 Task: Create new customer invoice with Date Opened: 10-May-23, Select Customer: Target, Terms: Net 7. Make invoice entry for item-1 with Date: 10-May-23, Description: Chioma Her Wellness Detox Kit: with Program & Guide
, Income Account: Income:Sales, Quantity: 4, Unit Price: 10.99, Sales Tax: Y, Sales Tax Included: Y, Tax Table: Sales Tax. Make entry for item-2 with Date: 10-May-23, Description: Kiss Salon Dip Professional Dipping System
, Income Account: Income:Sales, Quantity: 1, Unit Price: 8.49, Sales Tax: Y, Sales Tax Included: Y, Tax Table: Sales Tax. Post Invoice with Post Date: 10-May-23, Post to Accounts: Assets:Accounts Receivable. Pay / Process Payment with Transaction Date: 16-May-23, Amount: 52.45, Transfer Account: Checking Account. Go to 'Print Invoice'. Save a pdf copy of the invoice.
Action: Mouse moved to (139, 19)
Screenshot: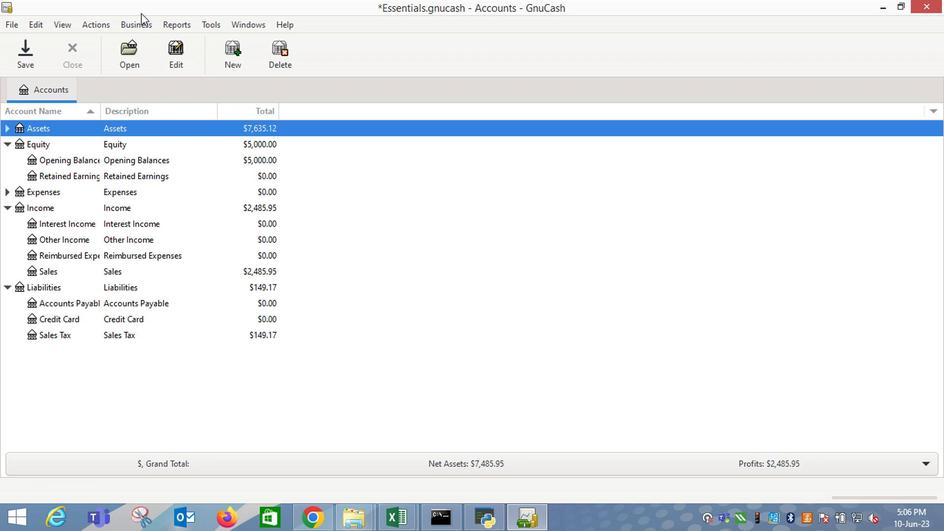 
Action: Mouse pressed left at (140, 19)
Screenshot: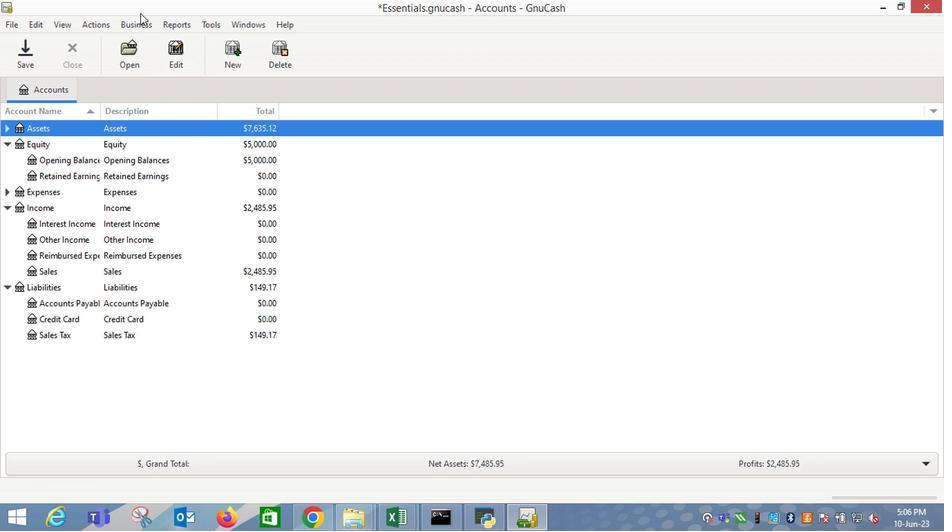 
Action: Mouse moved to (137, 30)
Screenshot: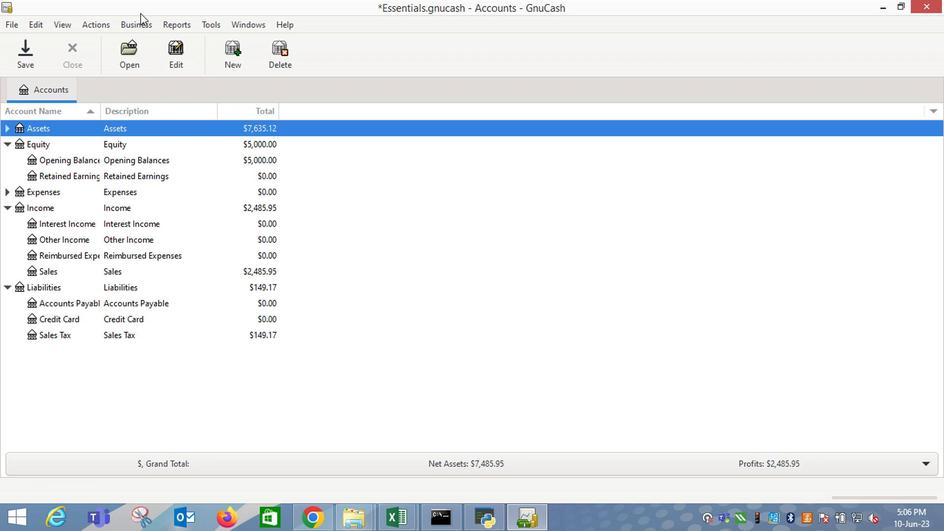 
Action: Mouse pressed left at (137, 30)
Screenshot: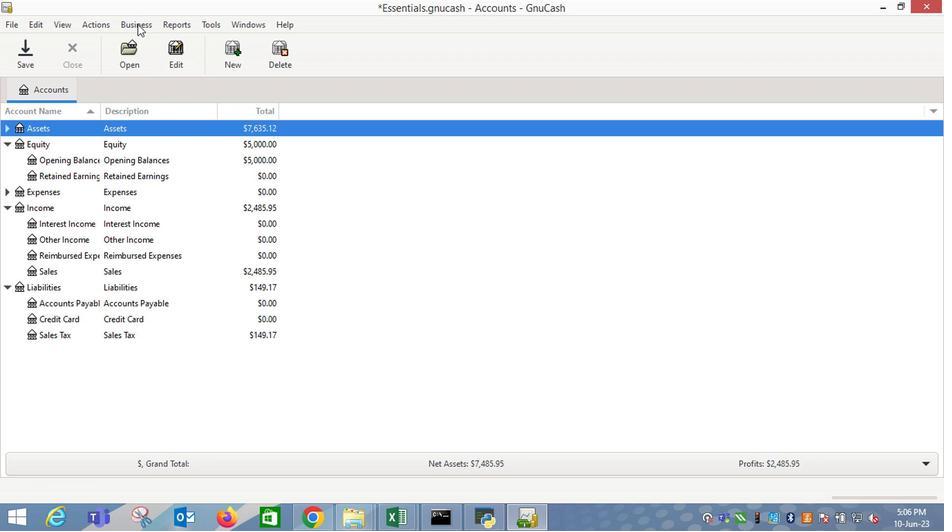 
Action: Mouse moved to (298, 100)
Screenshot: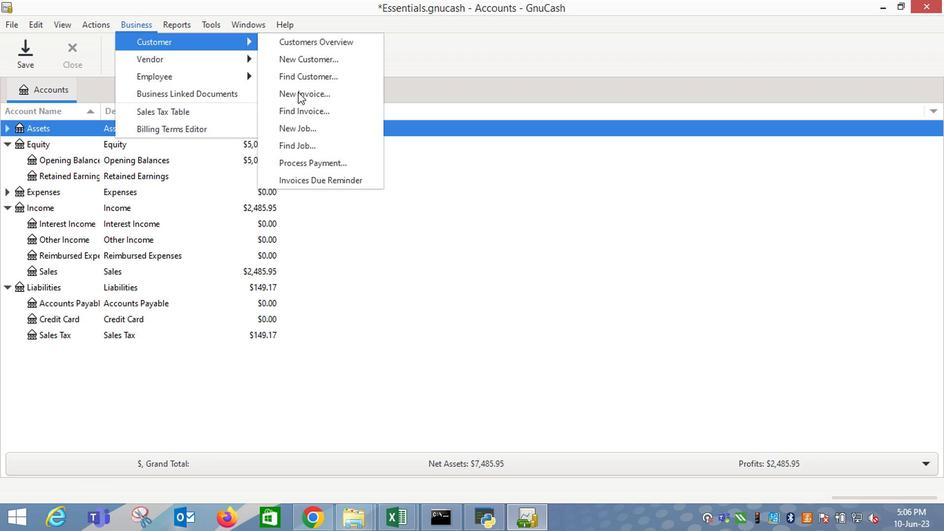 
Action: Mouse pressed left at (298, 100)
Screenshot: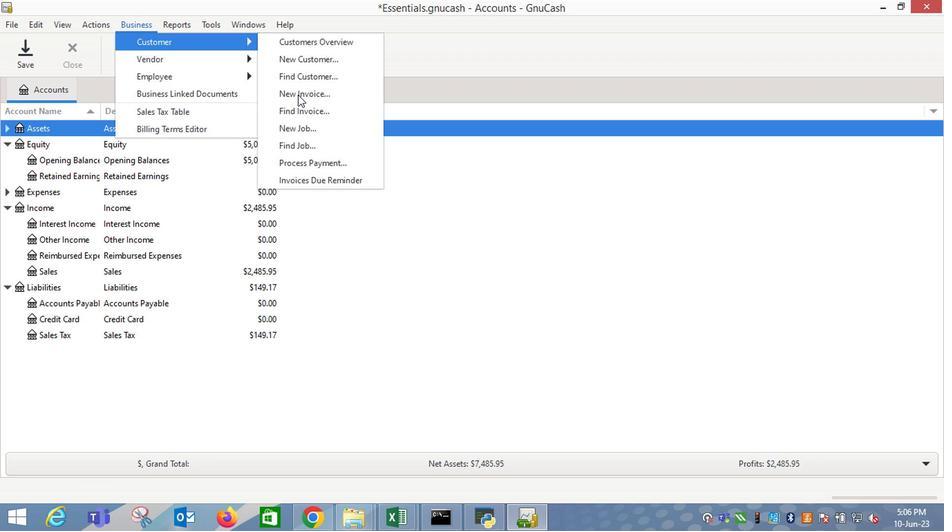 
Action: Mouse moved to (565, 219)
Screenshot: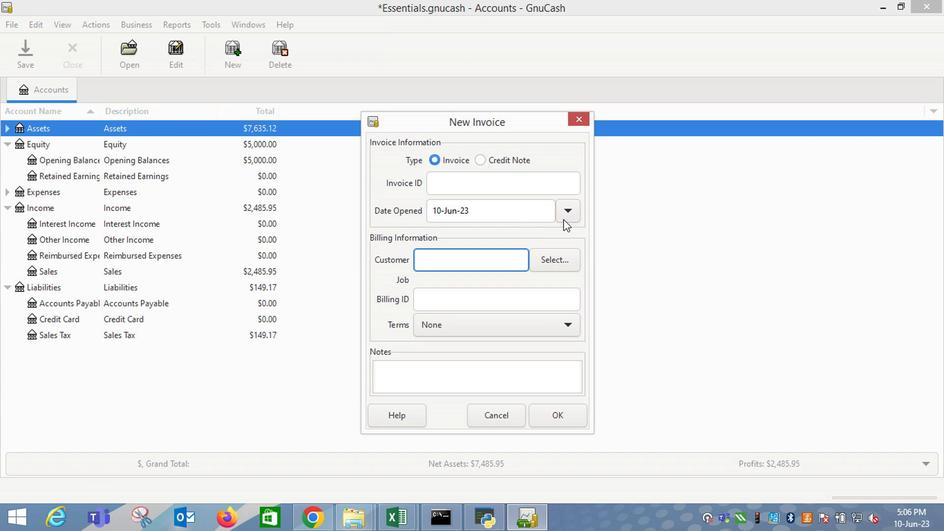 
Action: Mouse pressed left at (565, 219)
Screenshot: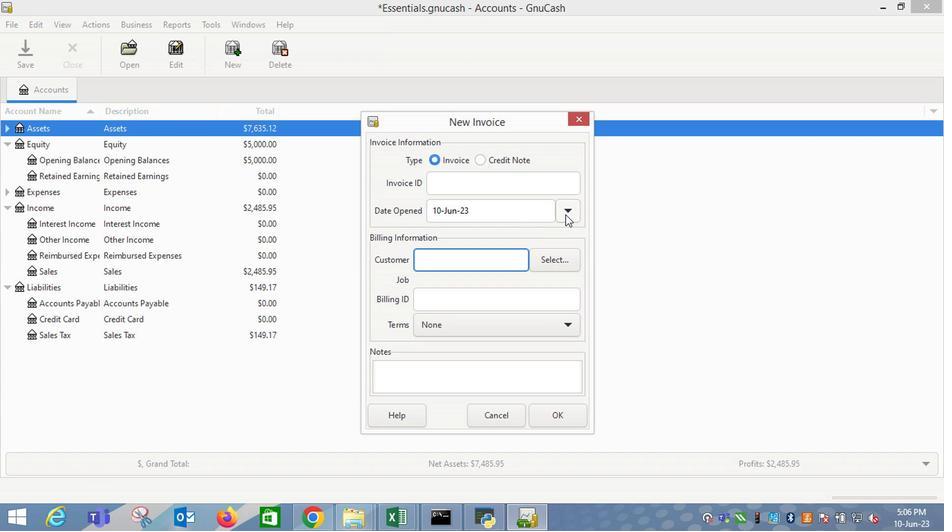 
Action: Mouse moved to (461, 236)
Screenshot: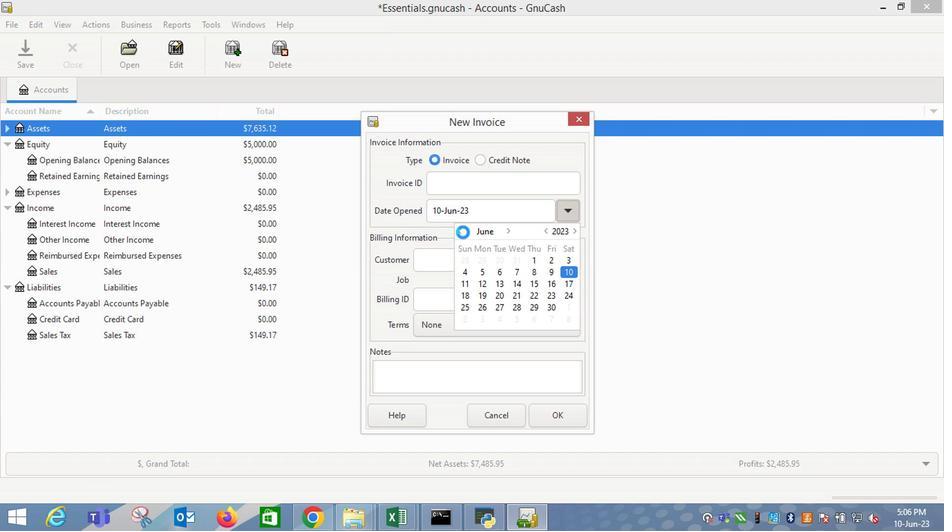 
Action: Mouse pressed left at (461, 236)
Screenshot: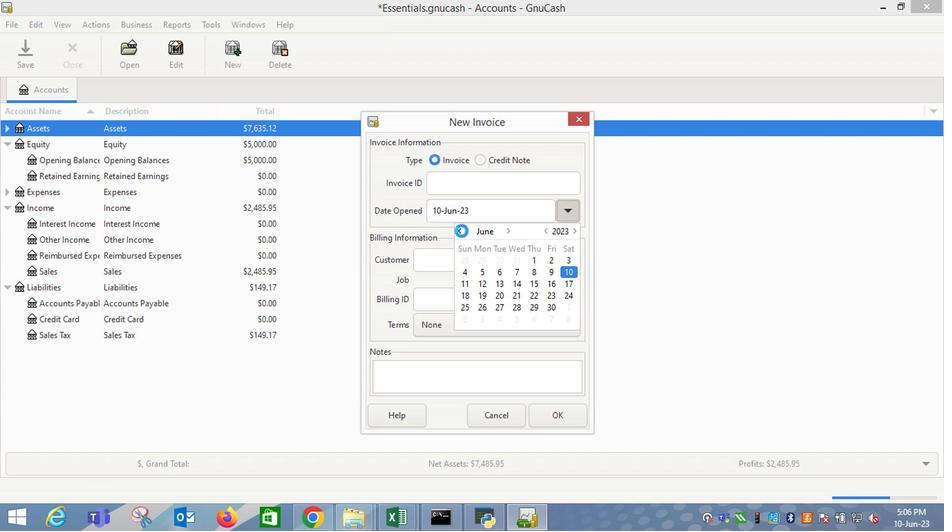 
Action: Mouse moved to (512, 273)
Screenshot: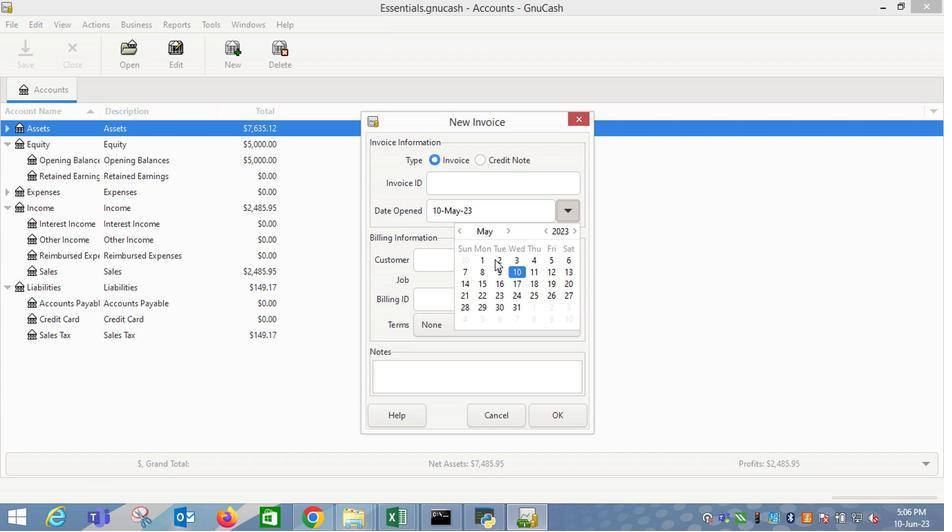 
Action: Mouse pressed left at (512, 273)
Screenshot: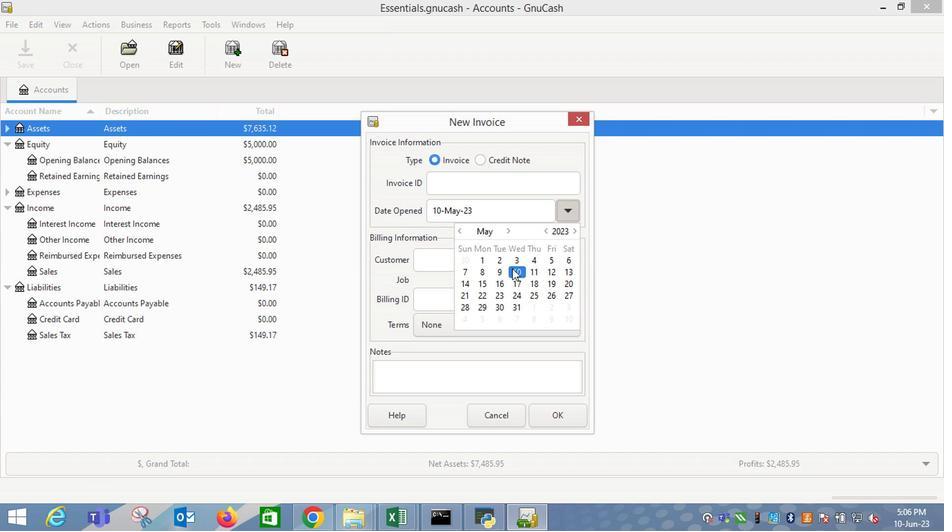 
Action: Mouse moved to (438, 261)
Screenshot: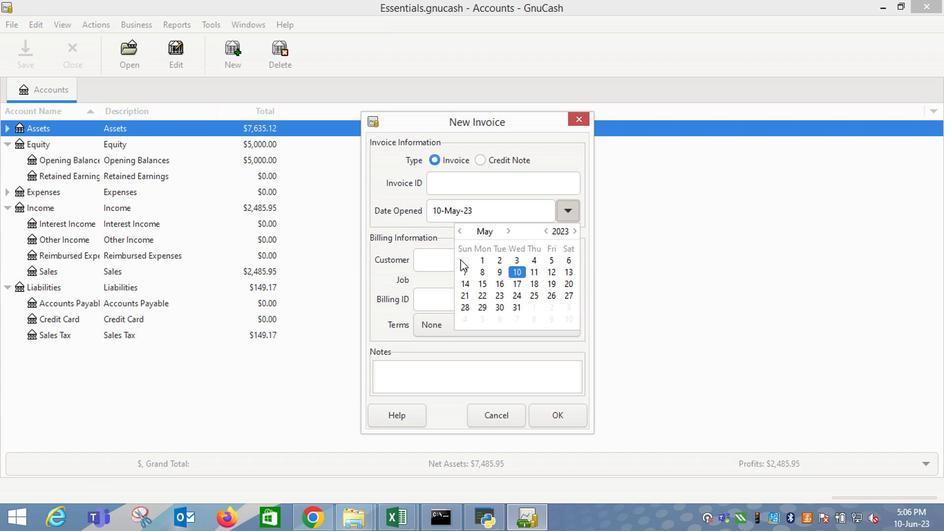 
Action: Mouse pressed left at (438, 261)
Screenshot: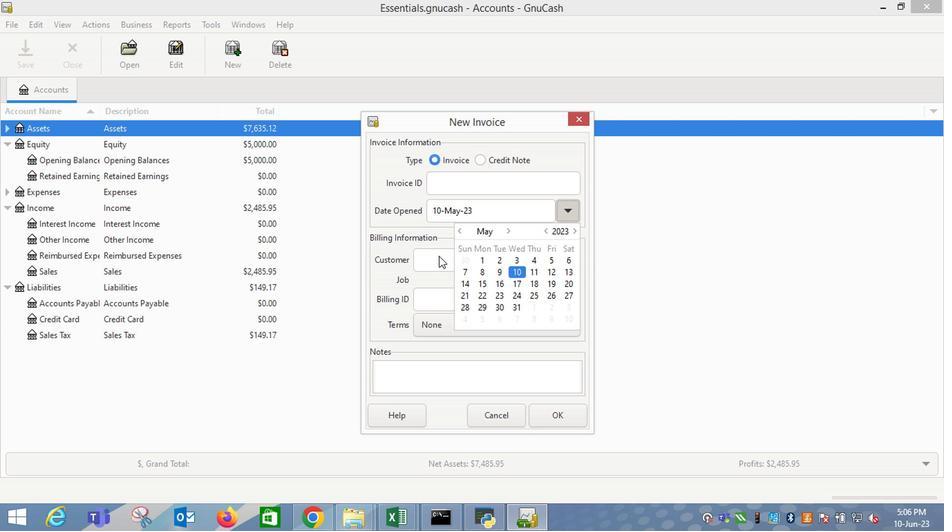 
Action: Mouse moved to (445, 266)
Screenshot: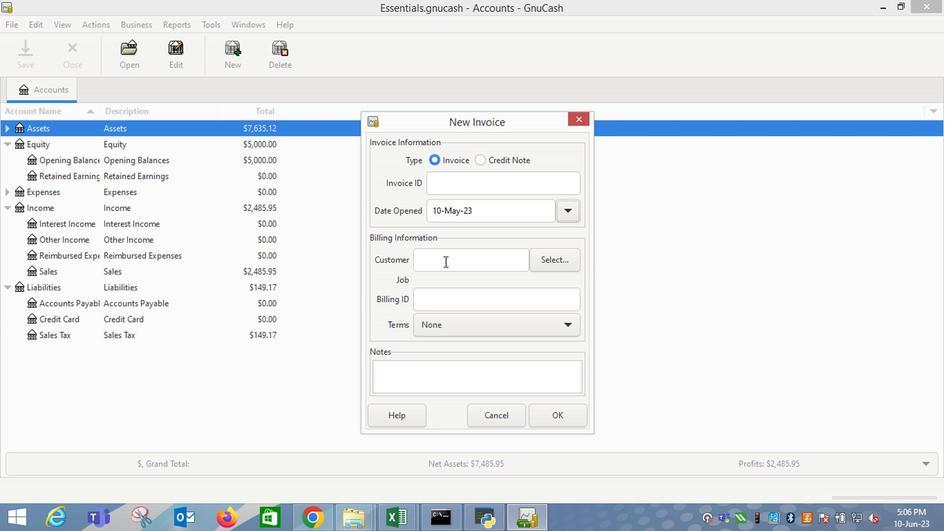 
Action: Mouse pressed left at (445, 266)
Screenshot: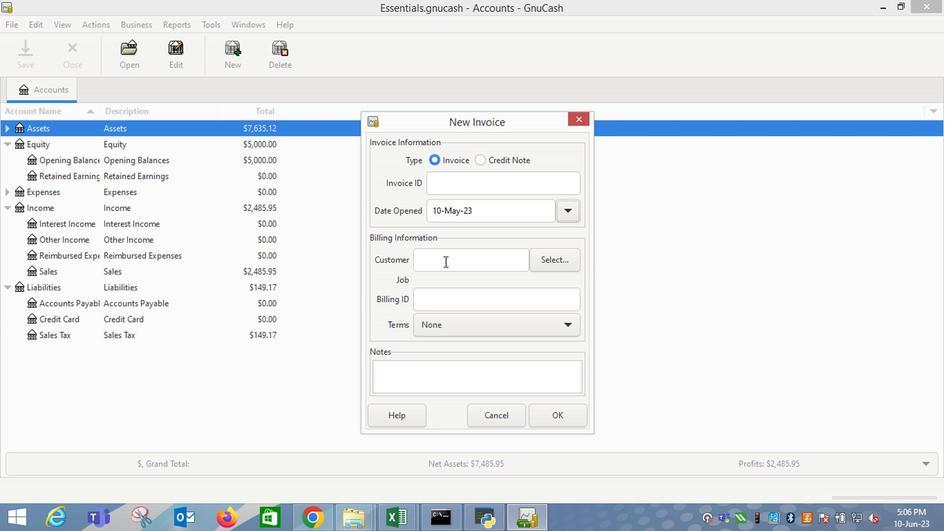 
Action: Key pressed <Key.shift_r>Targ
Screenshot: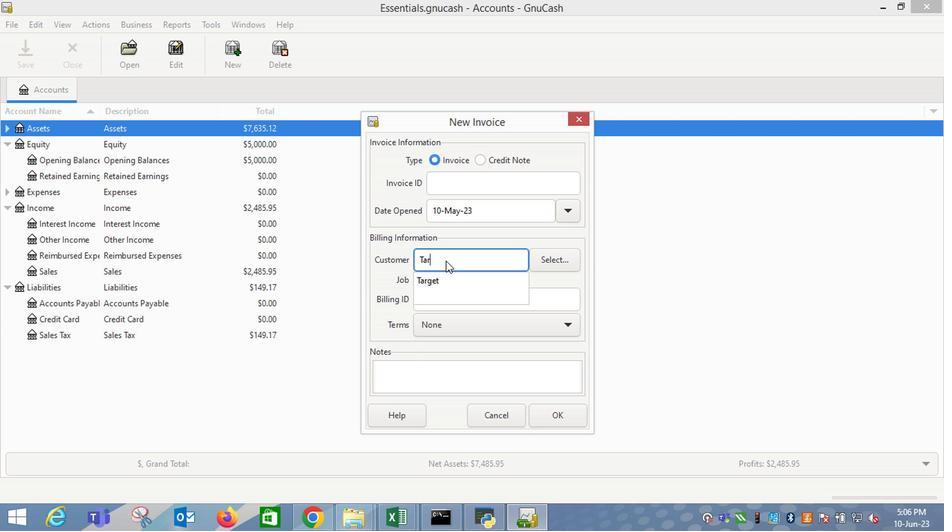 
Action: Mouse moved to (440, 283)
Screenshot: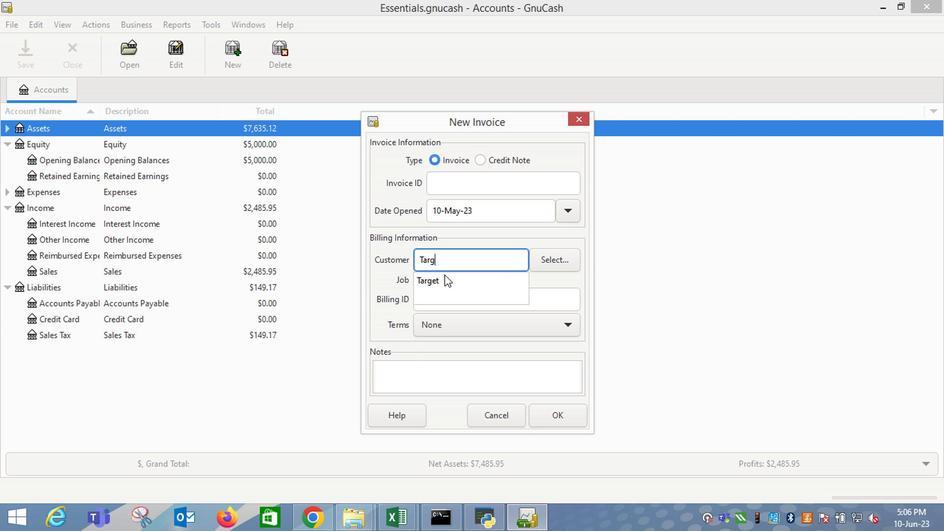 
Action: Mouse pressed left at (440, 283)
Screenshot: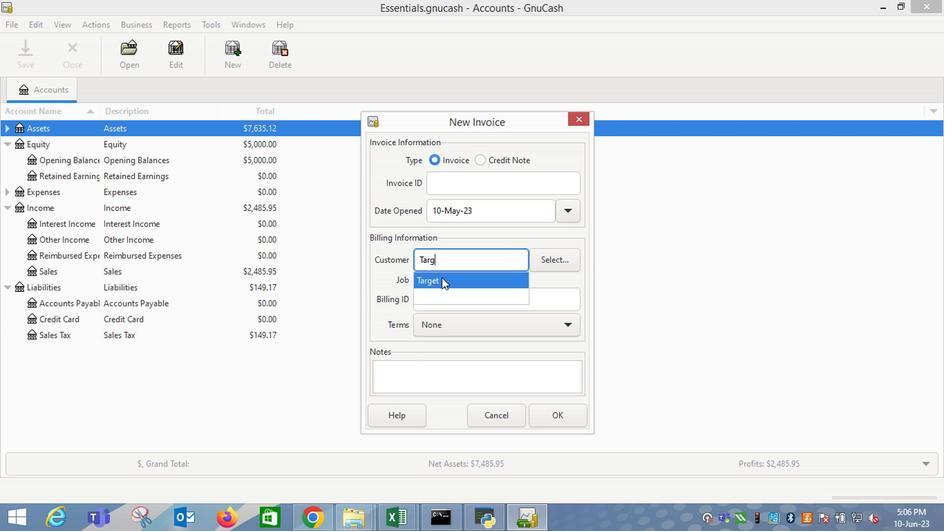 
Action: Mouse moved to (438, 339)
Screenshot: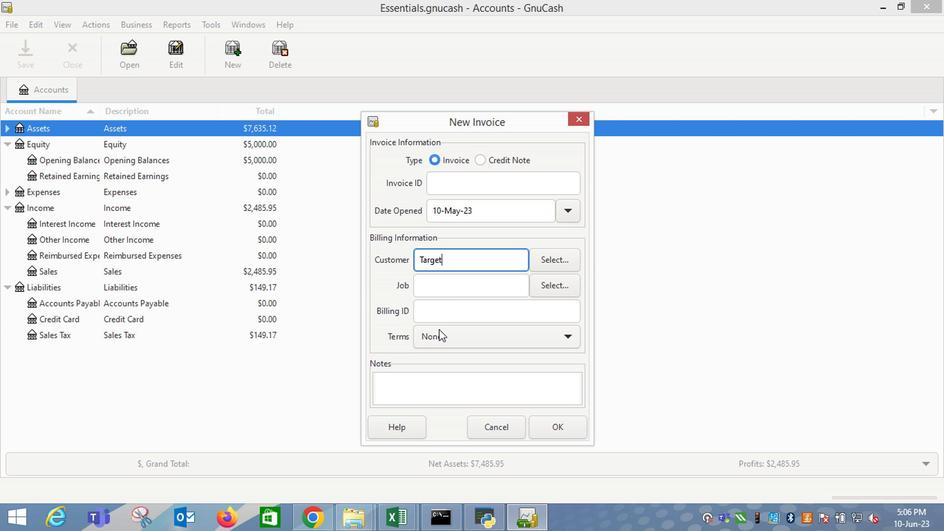 
Action: Mouse pressed left at (438, 339)
Screenshot: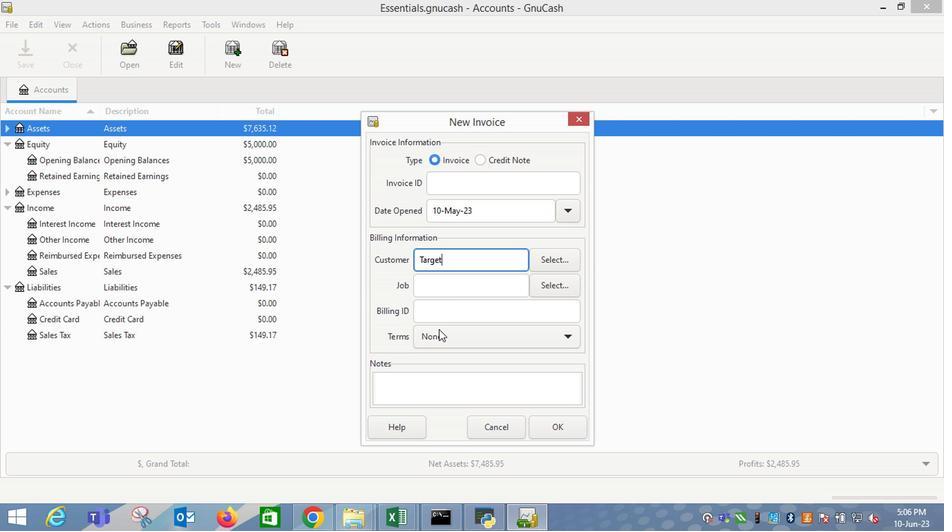 
Action: Mouse moved to (437, 401)
Screenshot: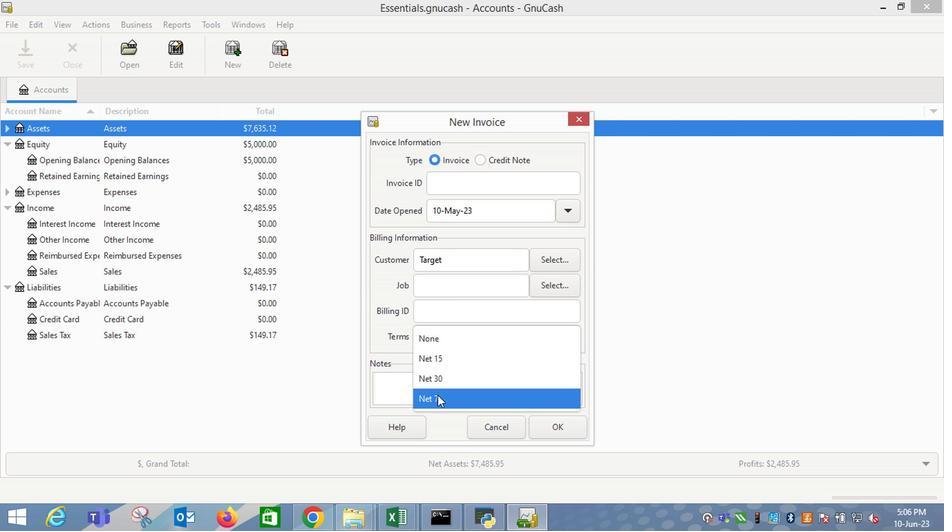 
Action: Mouse pressed left at (437, 401)
Screenshot: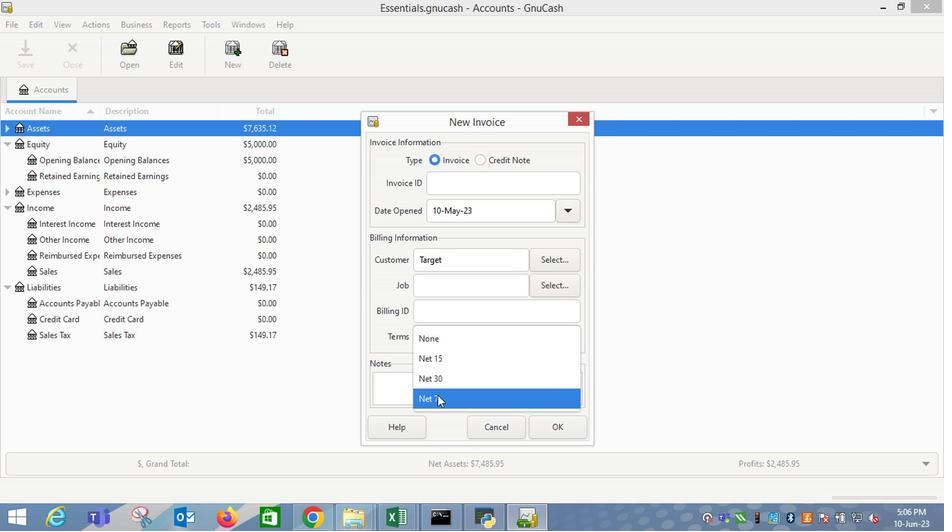 
Action: Mouse moved to (569, 436)
Screenshot: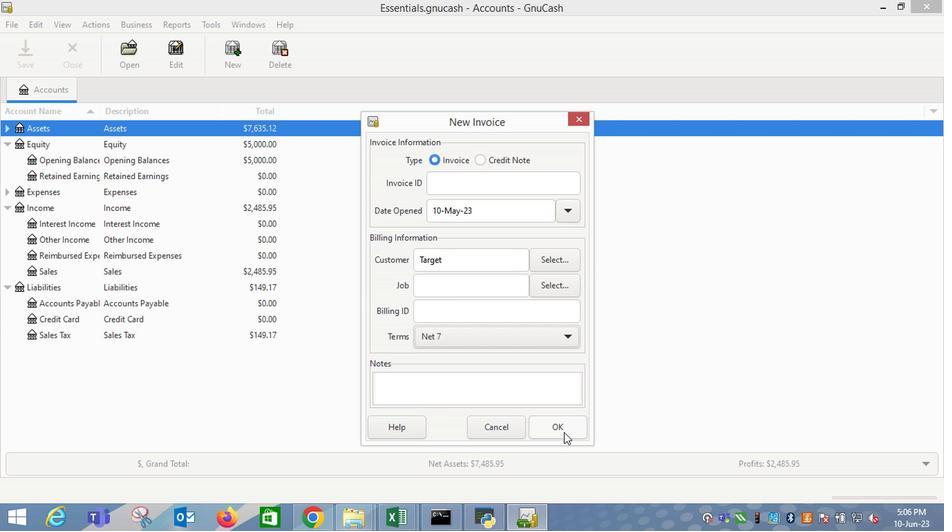 
Action: Mouse pressed left at (569, 436)
Screenshot: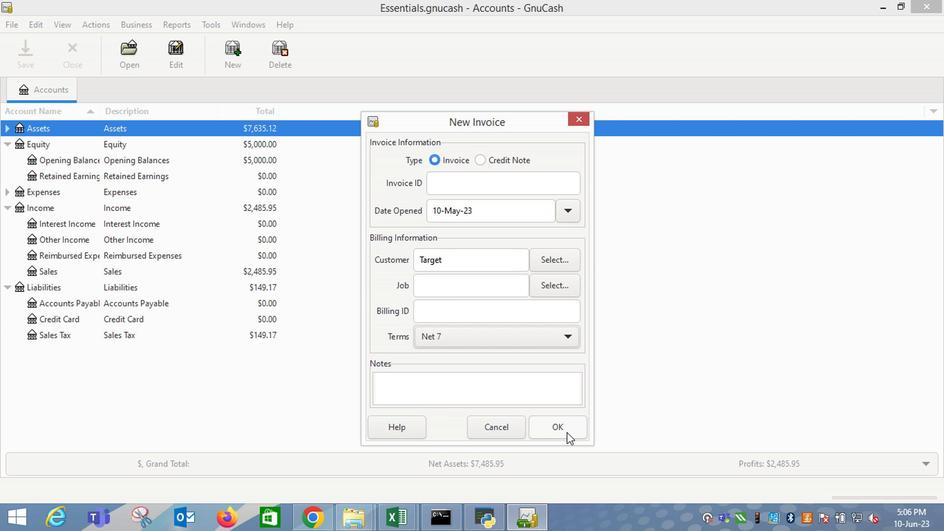 
Action: Mouse moved to (60, 272)
Screenshot: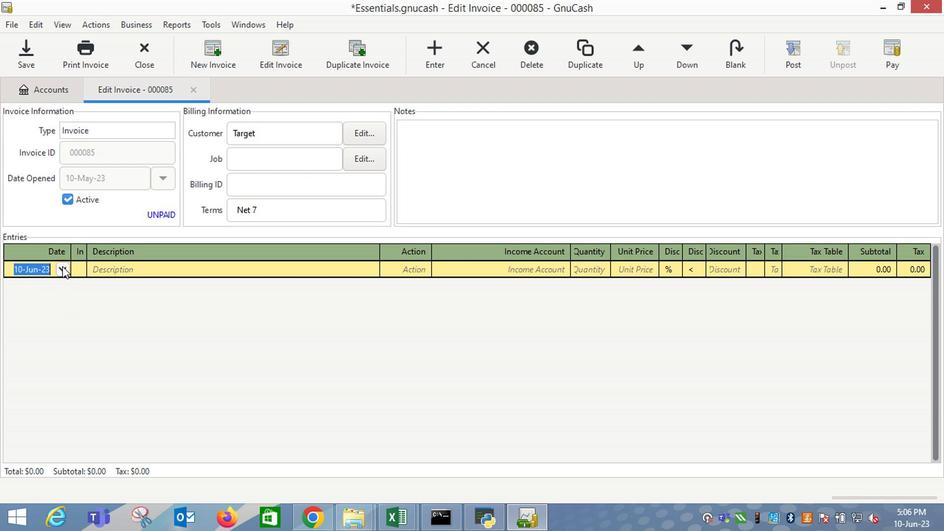 
Action: Mouse pressed left at (60, 272)
Screenshot: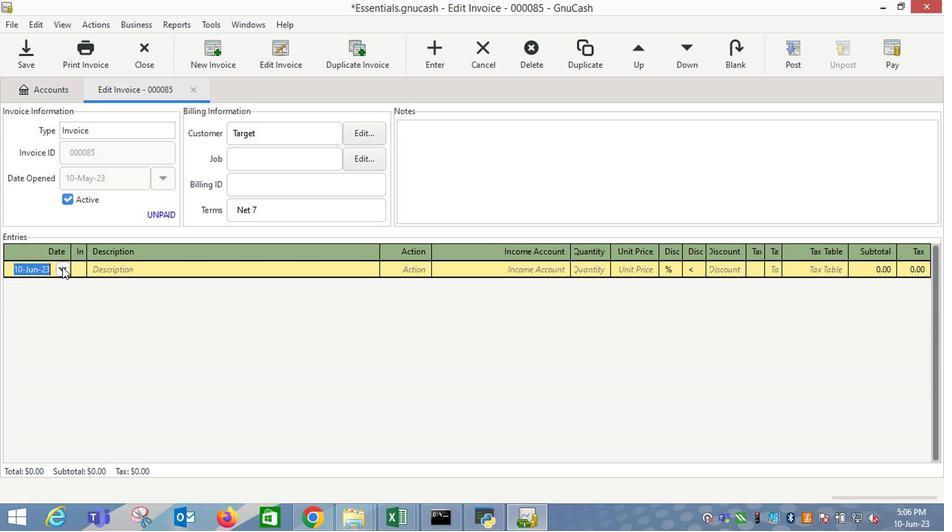 
Action: Mouse moved to (7, 291)
Screenshot: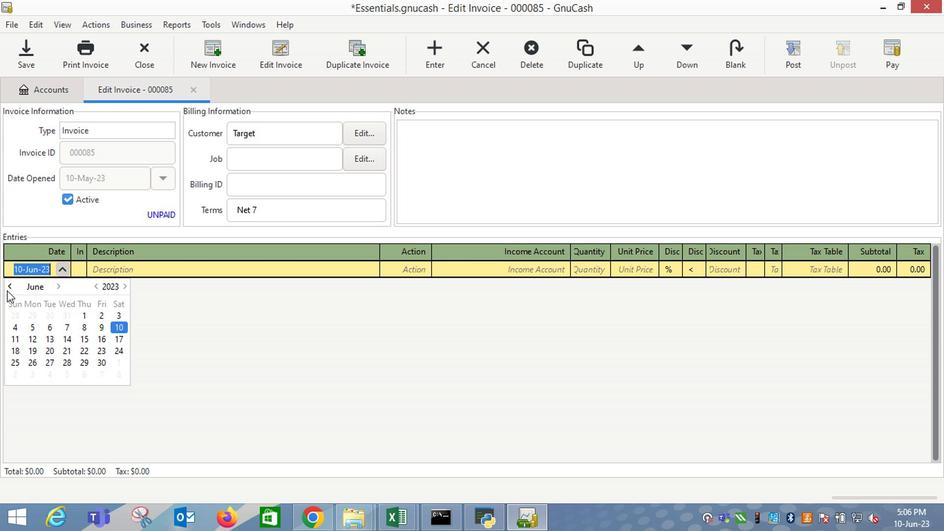 
Action: Mouse pressed left at (7, 291)
Screenshot: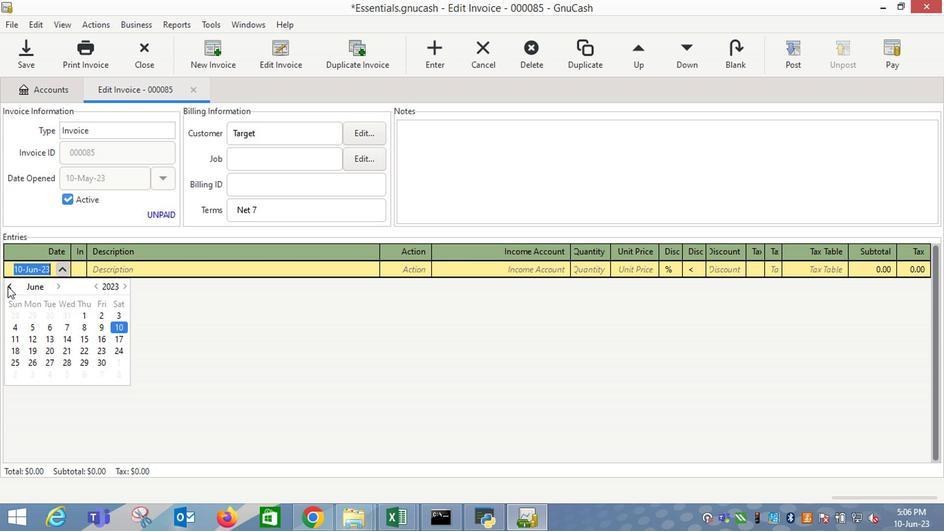 
Action: Mouse moved to (66, 326)
Screenshot: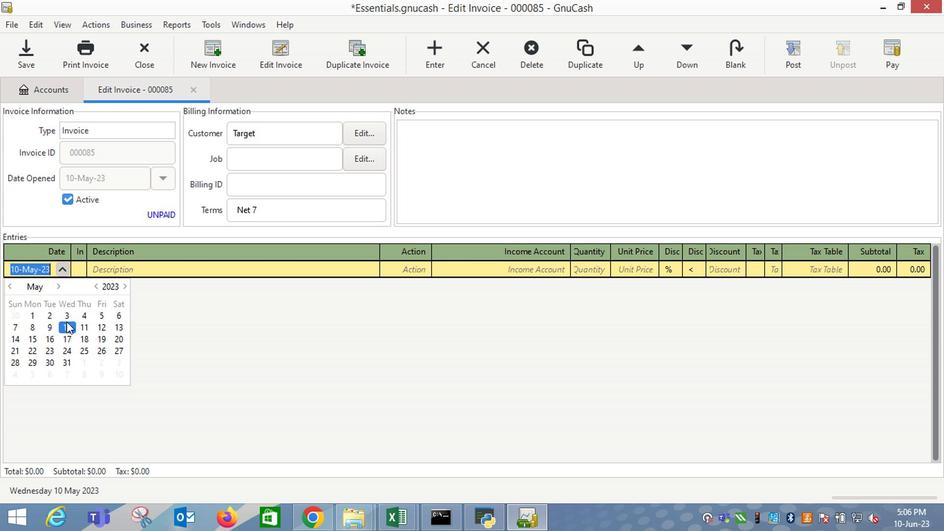
Action: Mouse pressed left at (66, 326)
Screenshot: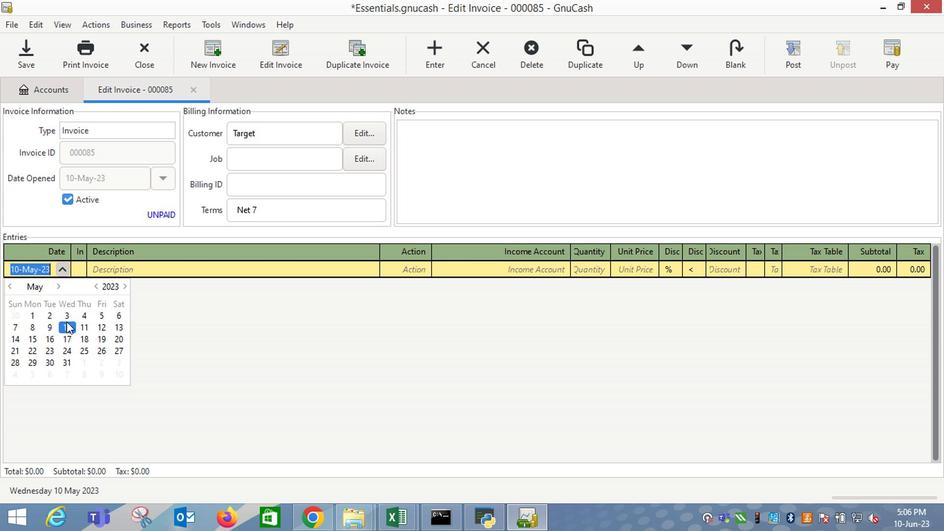 
Action: Key pressed <Key.tab><Key.shift_r>Chioma<Key.space><Key.shift_r>H<Key.tab>4<Key.tab>10.99<Key.tab>
Screenshot: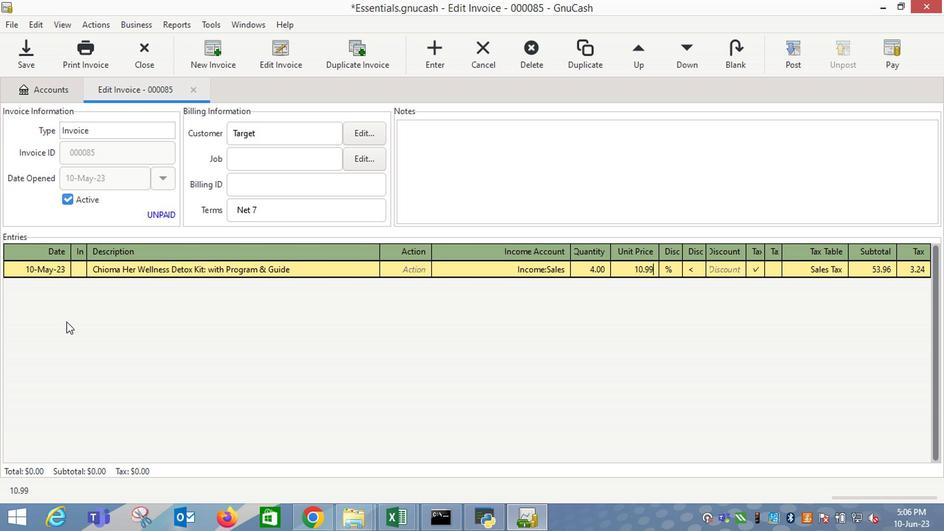 
Action: Mouse moved to (772, 275)
Screenshot: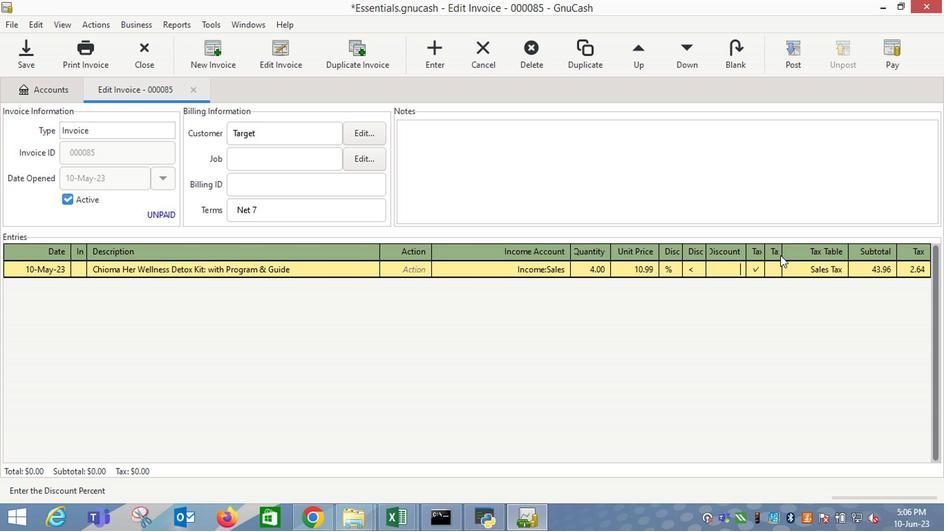 
Action: Mouse pressed left at (772, 275)
Screenshot: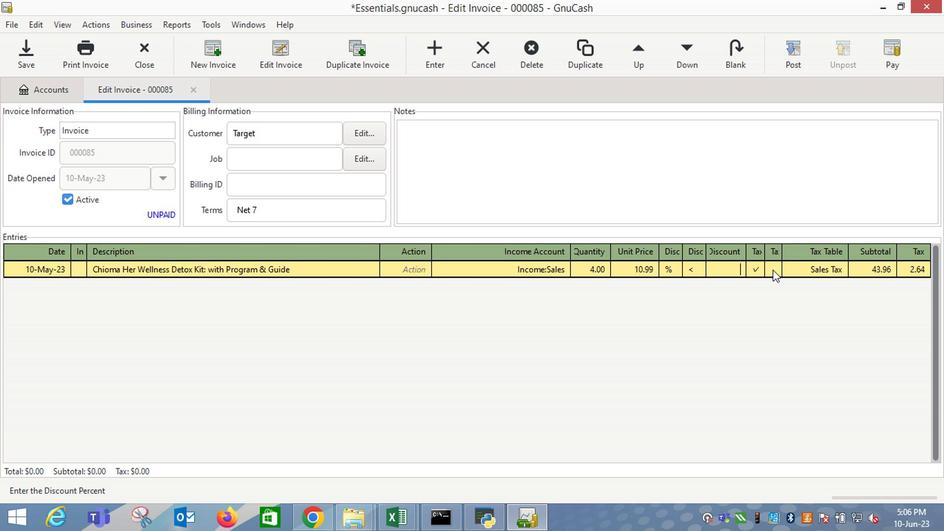 
Action: Mouse moved to (814, 273)
Screenshot: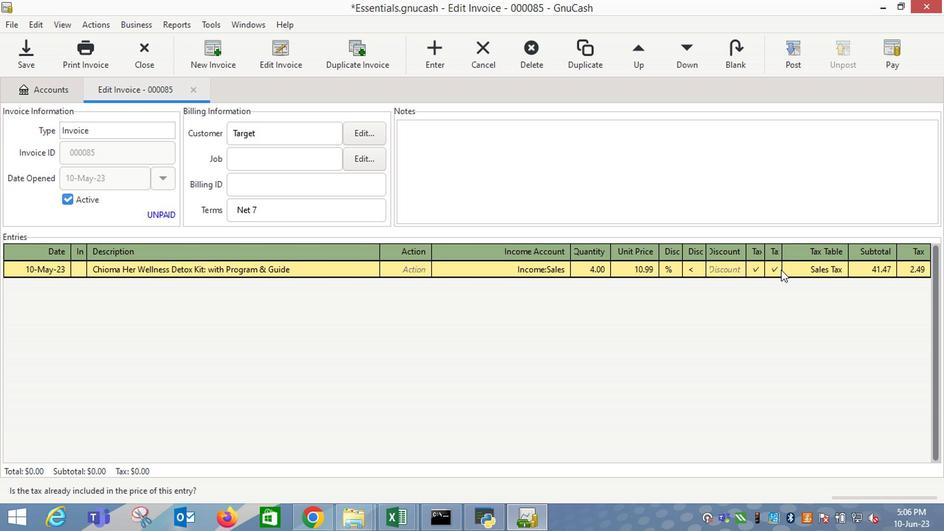 
Action: Mouse pressed left at (814, 273)
Screenshot: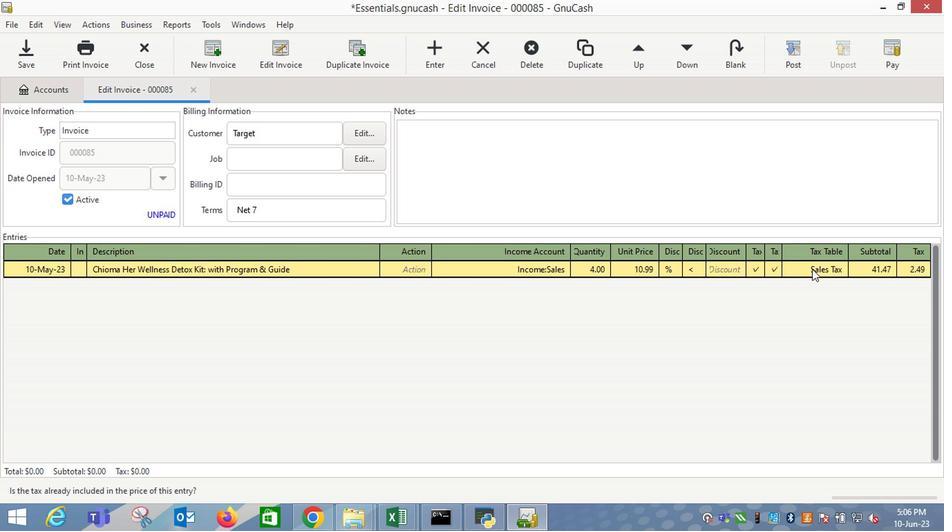 
Action: Key pressed <Key.enter><Key.tab><Key.shift_r>Kiss<Key.space><Key.shift_r>Sa<Key.tab><Key.tab>8.49<Key.tab>
Screenshot: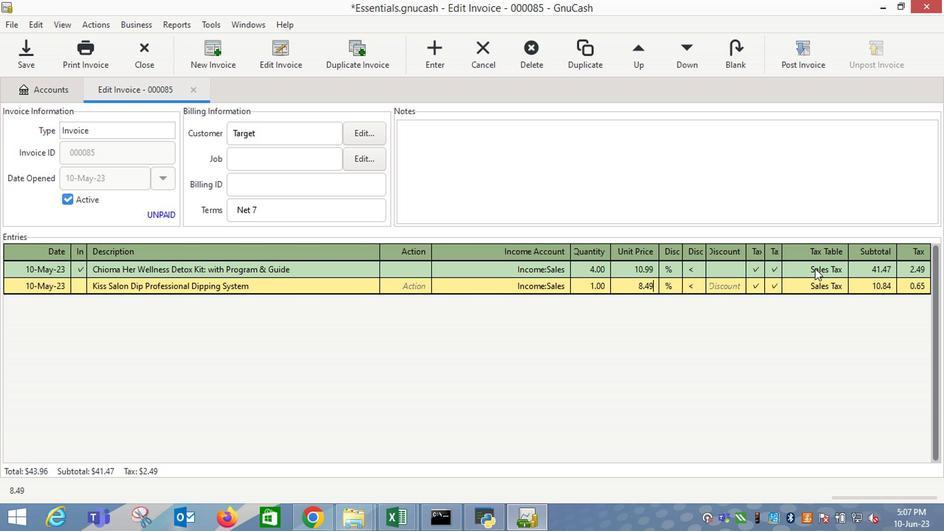 
Action: Mouse moved to (800, 291)
Screenshot: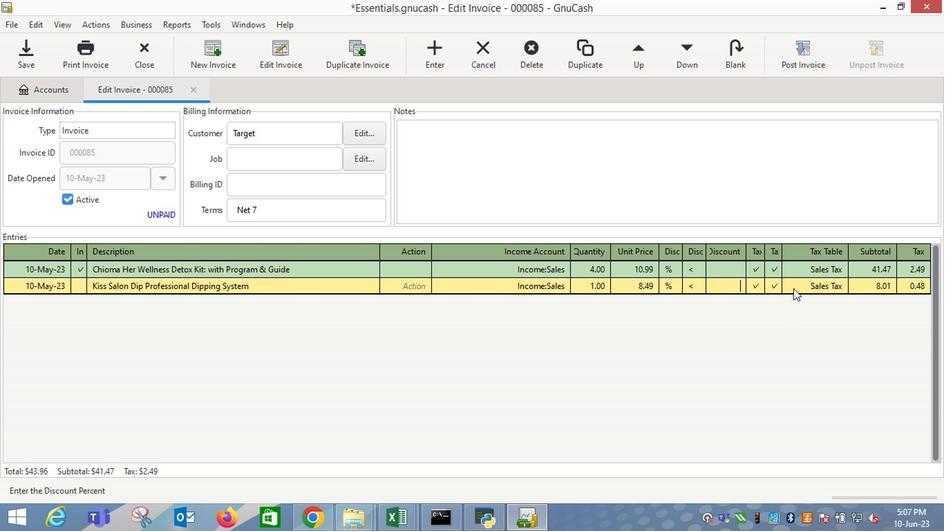 
Action: Mouse pressed left at (800, 291)
Screenshot: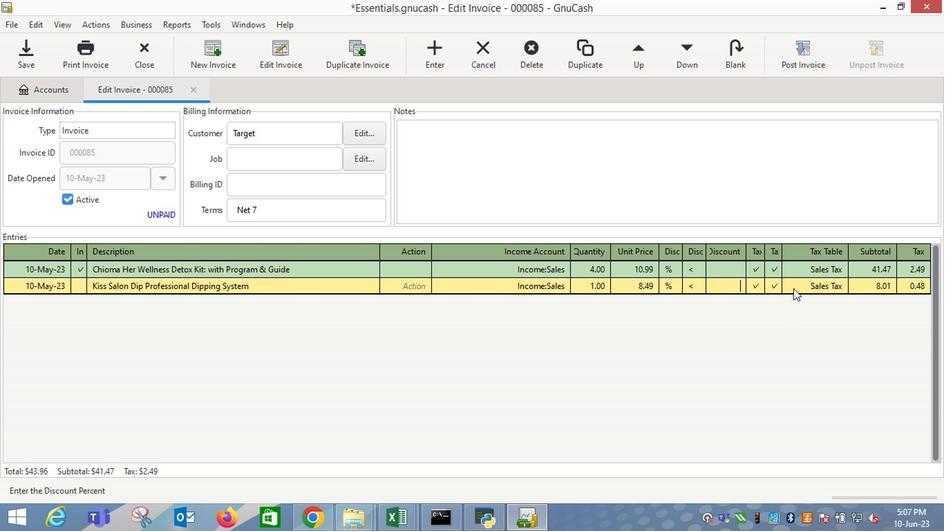 
Action: Mouse moved to (800, 292)
Screenshot: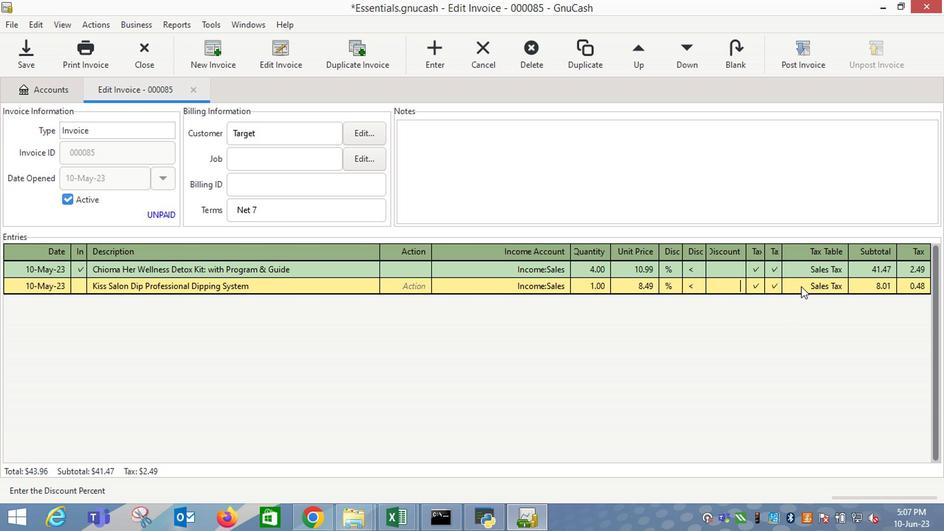 
Action: Key pressed <Key.enter>
Screenshot: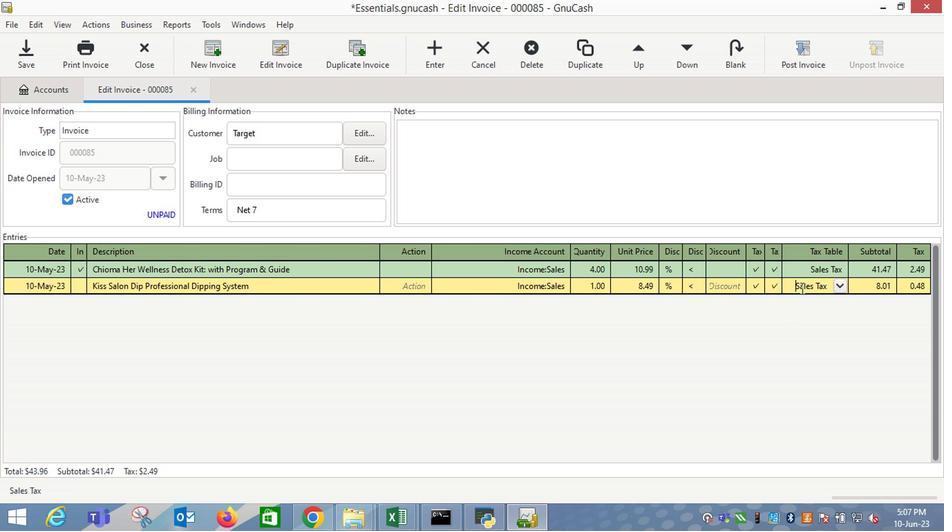
Action: Mouse moved to (793, 54)
Screenshot: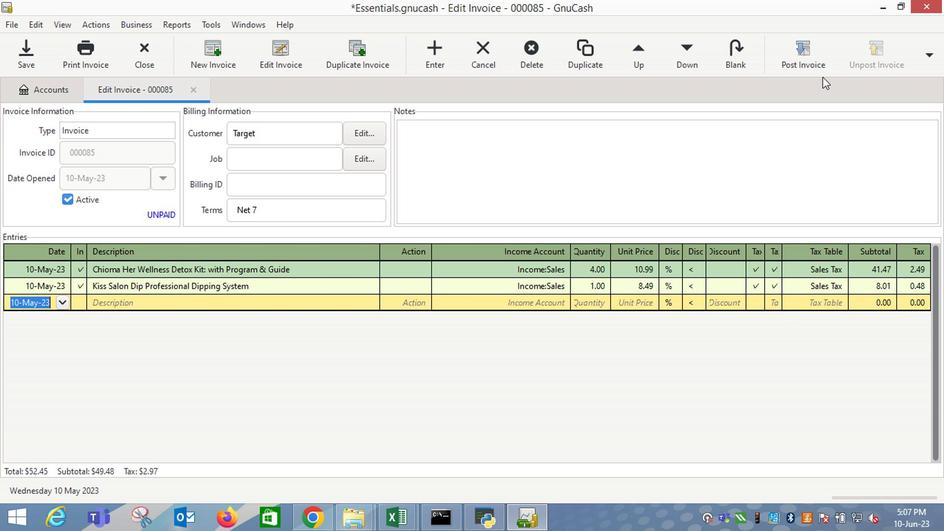 
Action: Mouse pressed left at (793, 54)
Screenshot: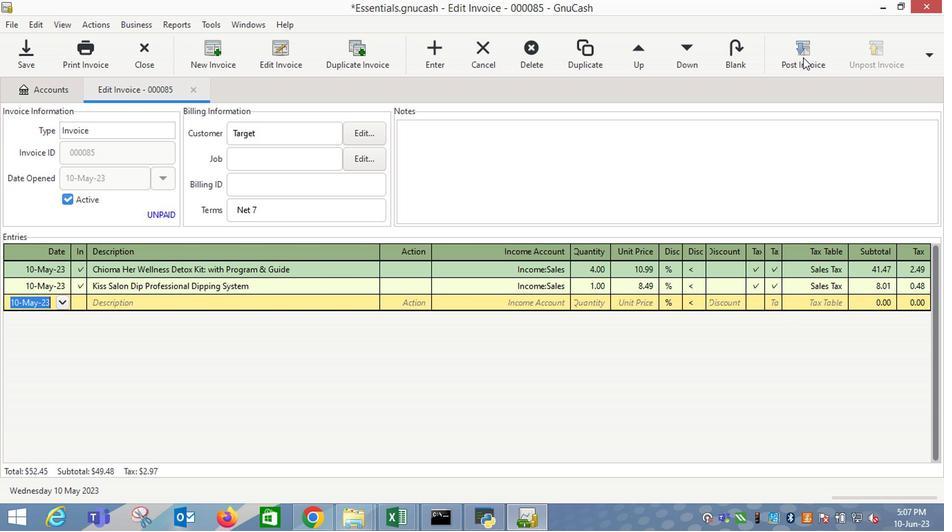 
Action: Mouse moved to (585, 235)
Screenshot: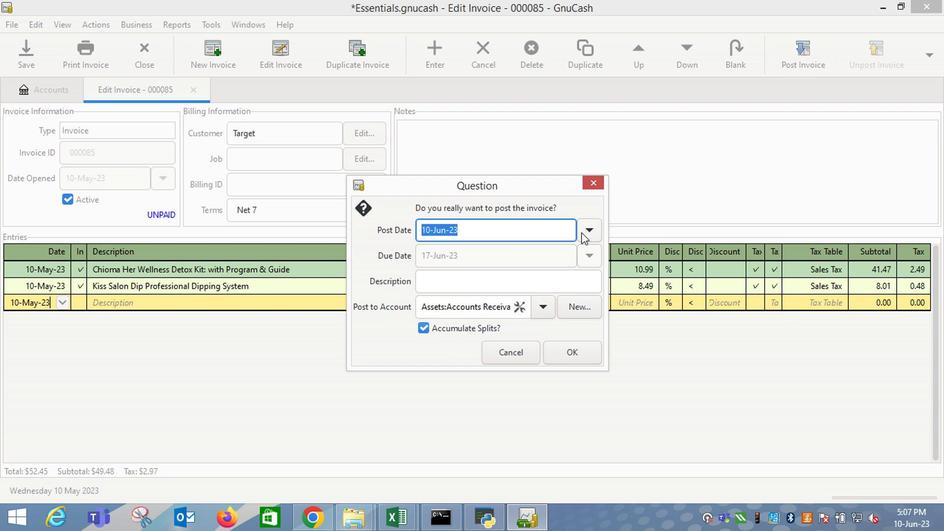 
Action: Mouse pressed left at (585, 235)
Screenshot: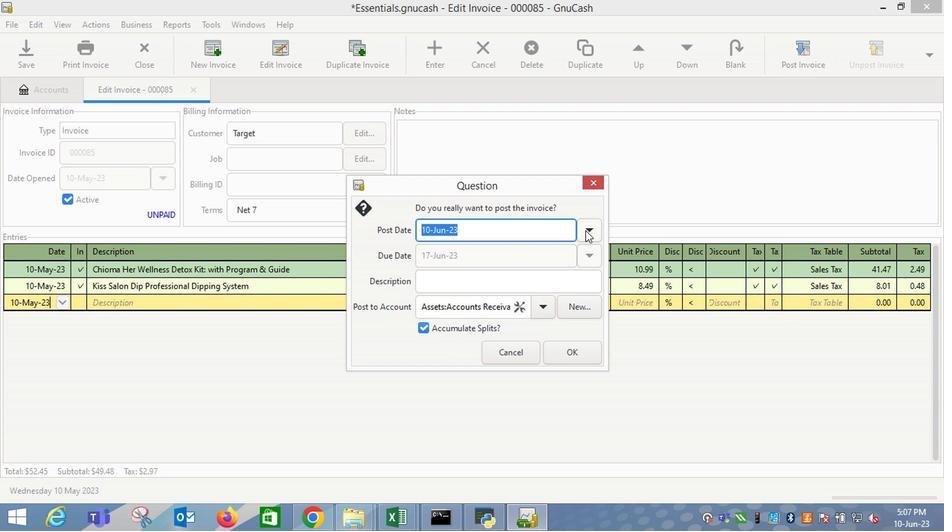 
Action: Mouse moved to (479, 255)
Screenshot: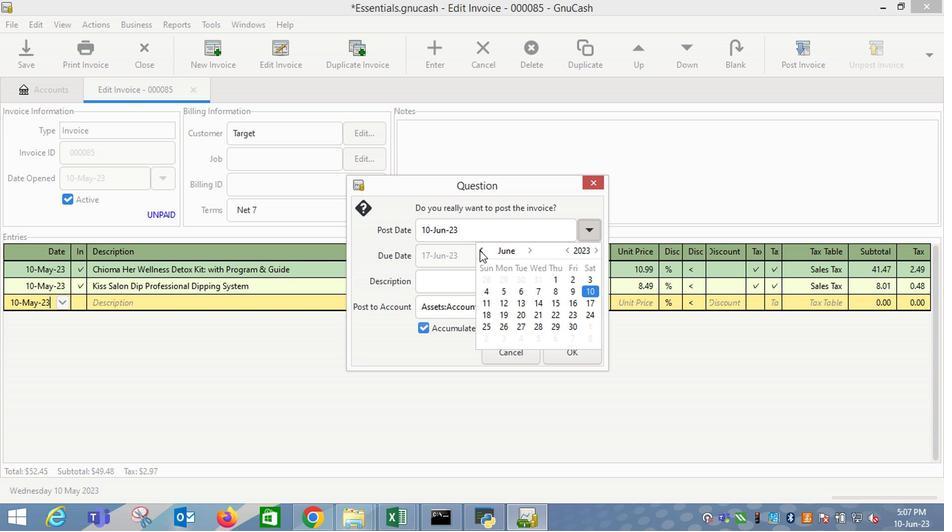 
Action: Mouse pressed left at (479, 255)
Screenshot: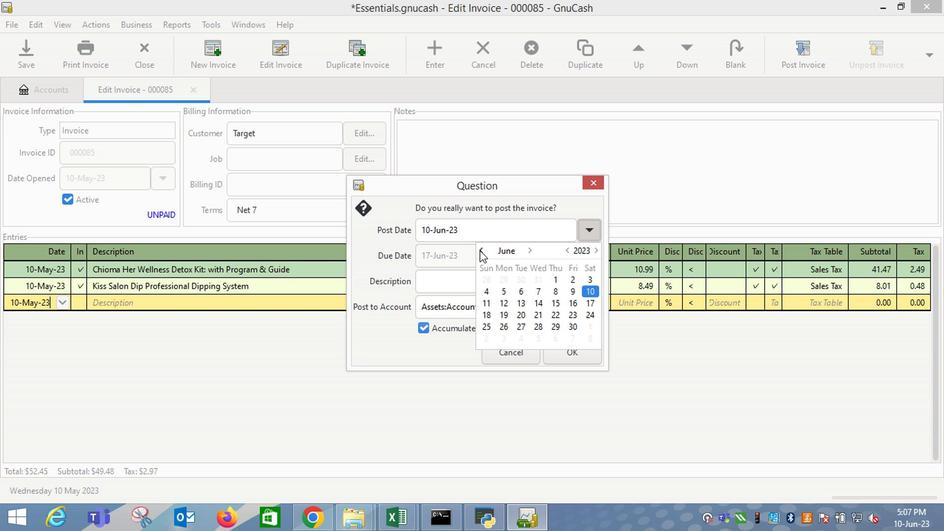 
Action: Mouse moved to (540, 294)
Screenshot: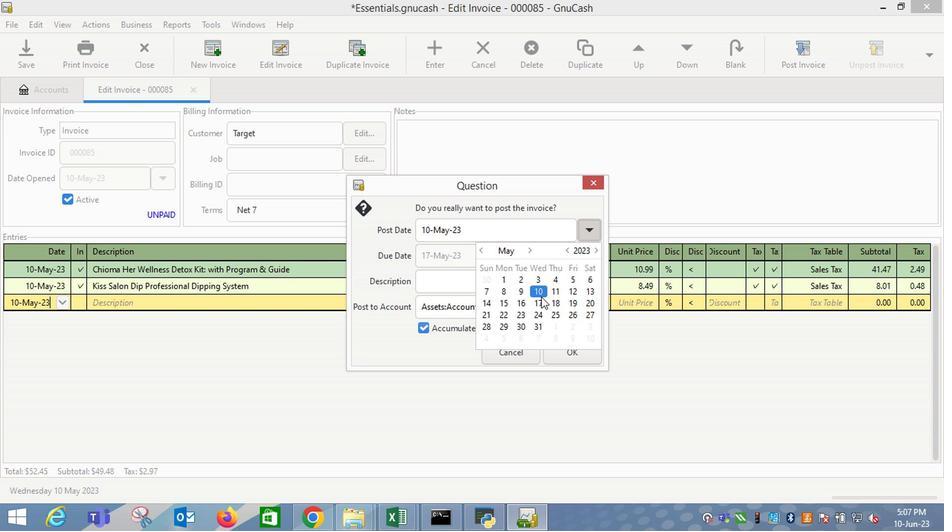 
Action: Mouse pressed left at (540, 294)
Screenshot: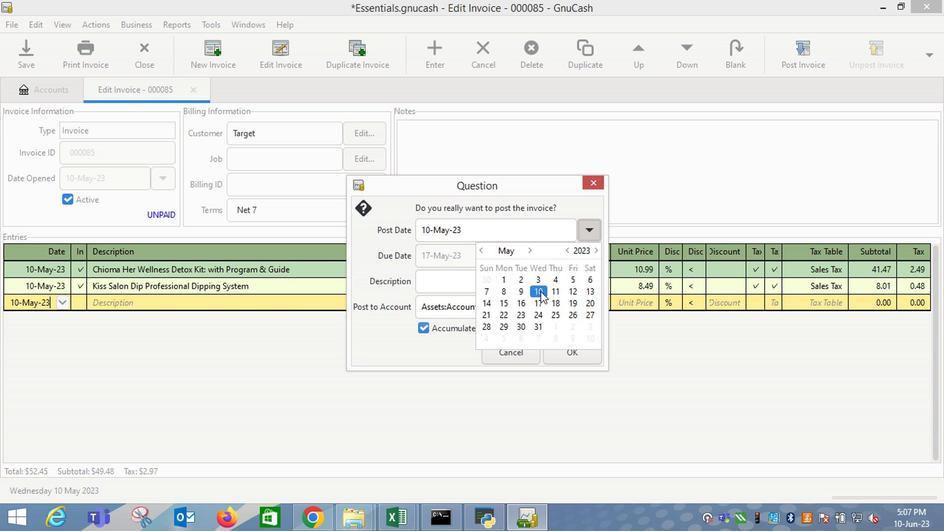 
Action: Mouse moved to (446, 283)
Screenshot: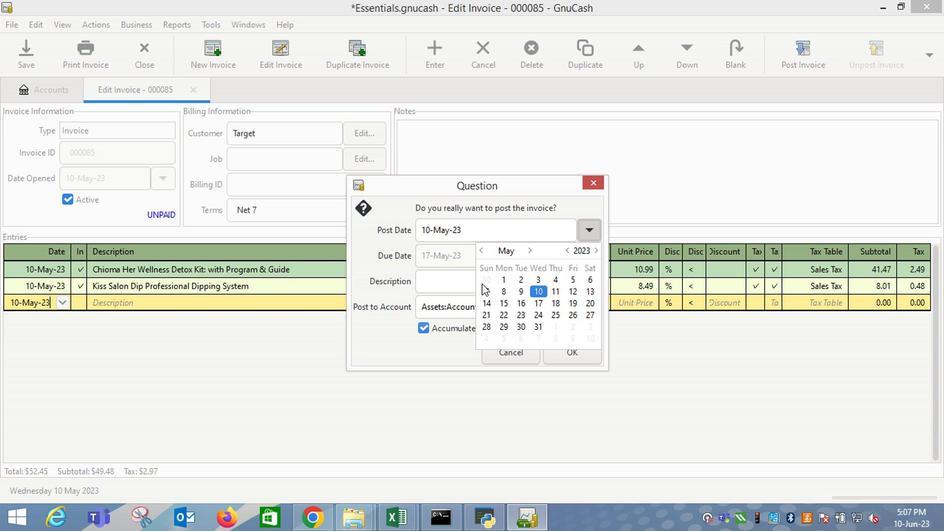 
Action: Mouse pressed left at (446, 283)
Screenshot: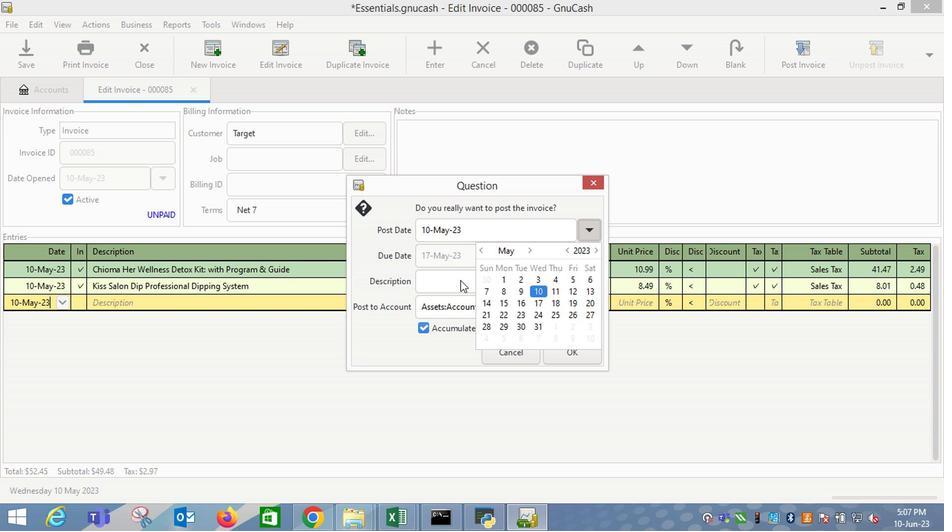 
Action: Mouse moved to (559, 355)
Screenshot: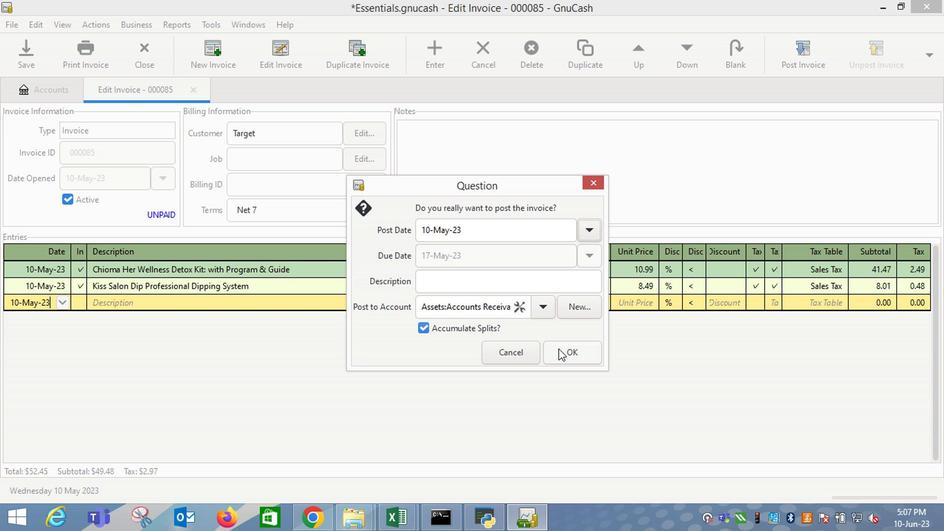 
Action: Mouse pressed left at (559, 355)
Screenshot: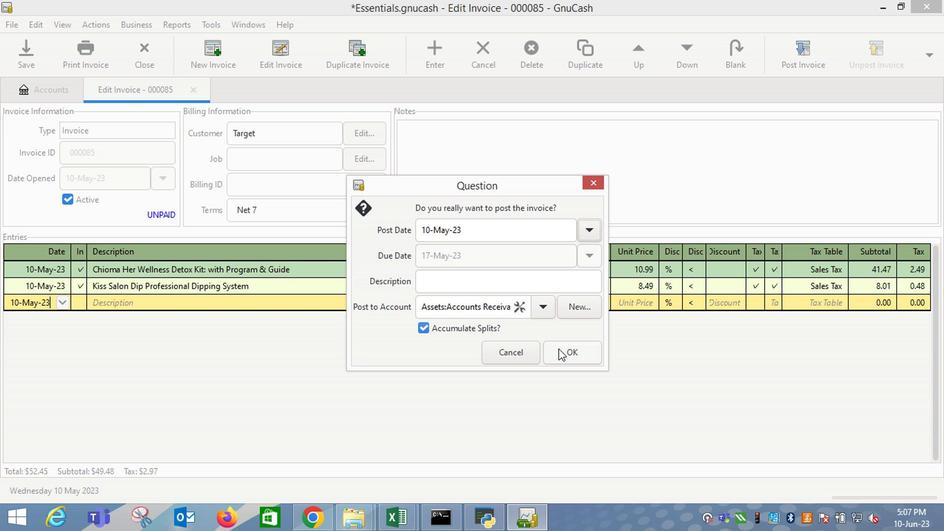 
Action: Mouse moved to (888, 63)
Screenshot: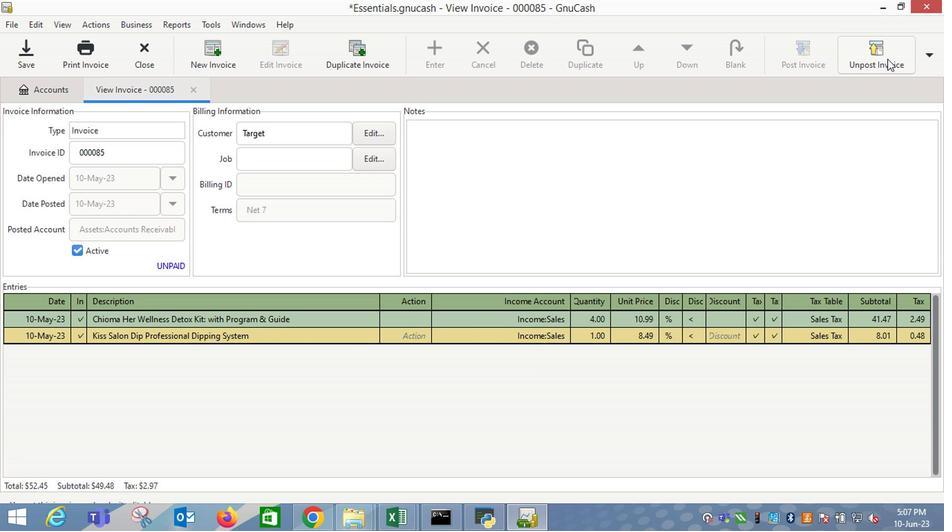 
Action: Mouse pressed left at (888, 63)
Screenshot: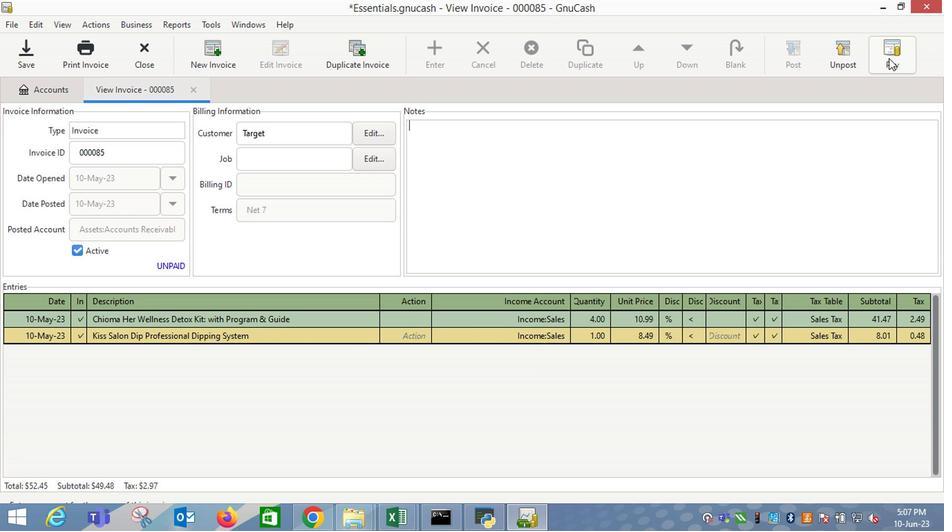 
Action: Mouse moved to (425, 277)
Screenshot: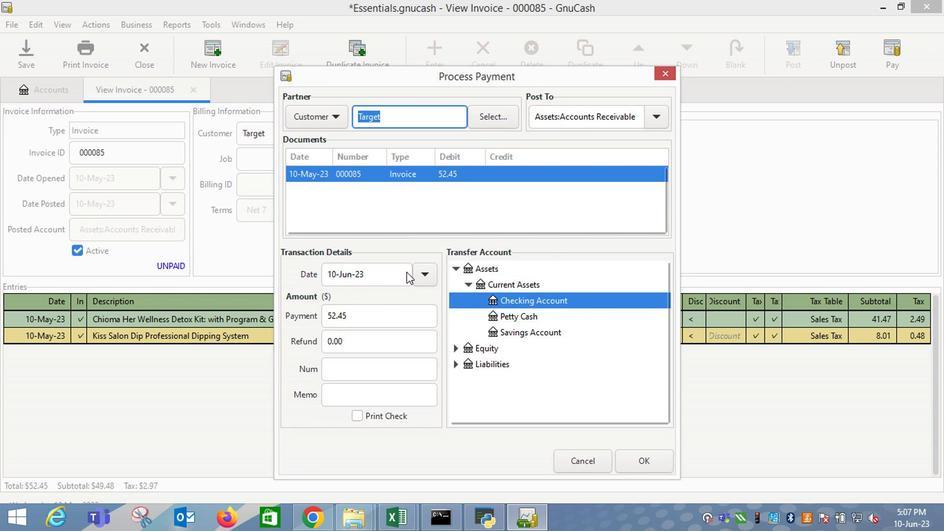 
Action: Mouse pressed left at (425, 277)
Screenshot: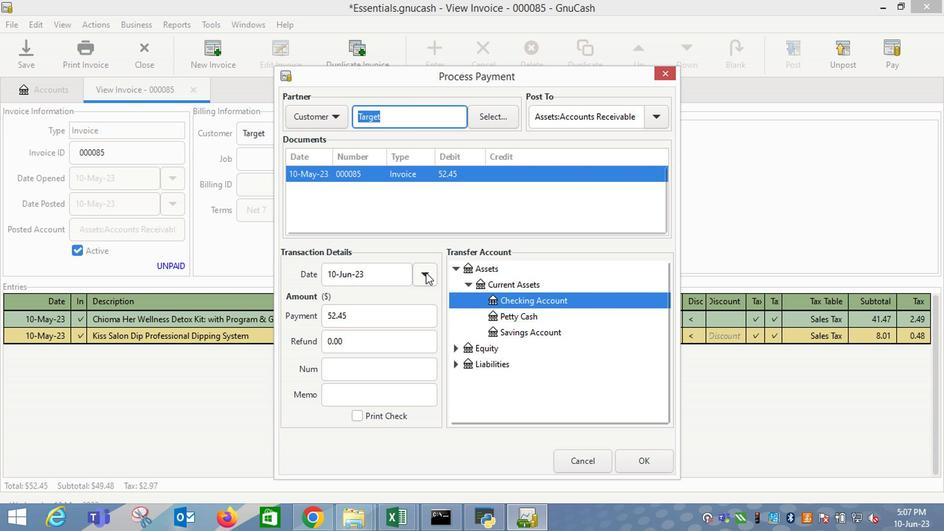 
Action: Mouse moved to (317, 300)
Screenshot: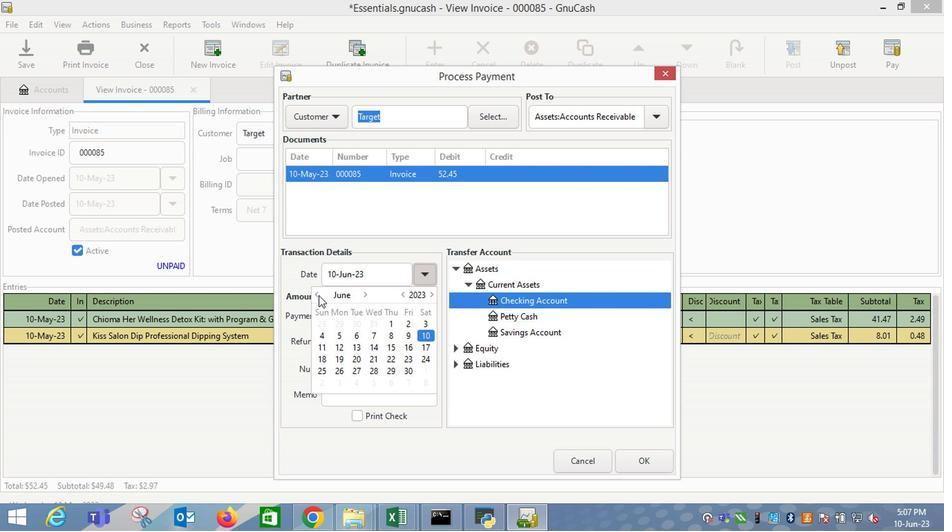 
Action: Mouse pressed left at (317, 300)
Screenshot: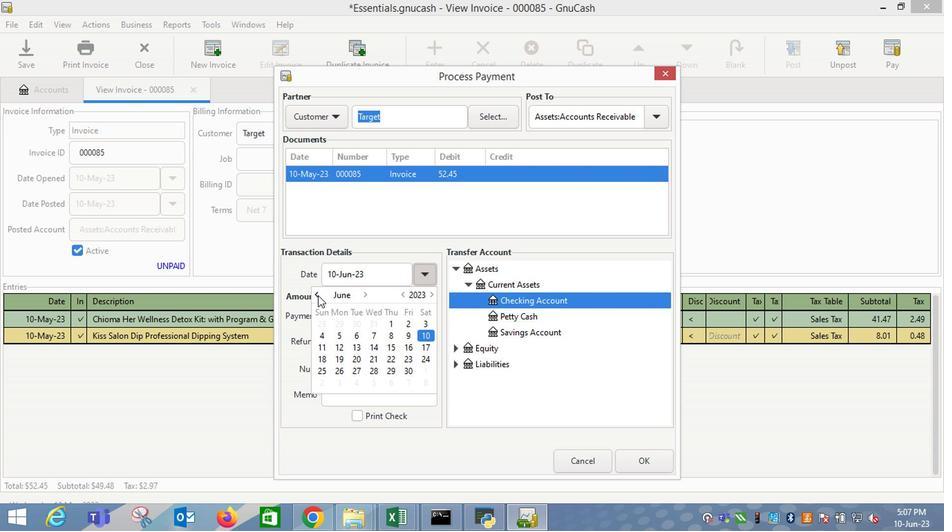 
Action: Mouse moved to (360, 350)
Screenshot: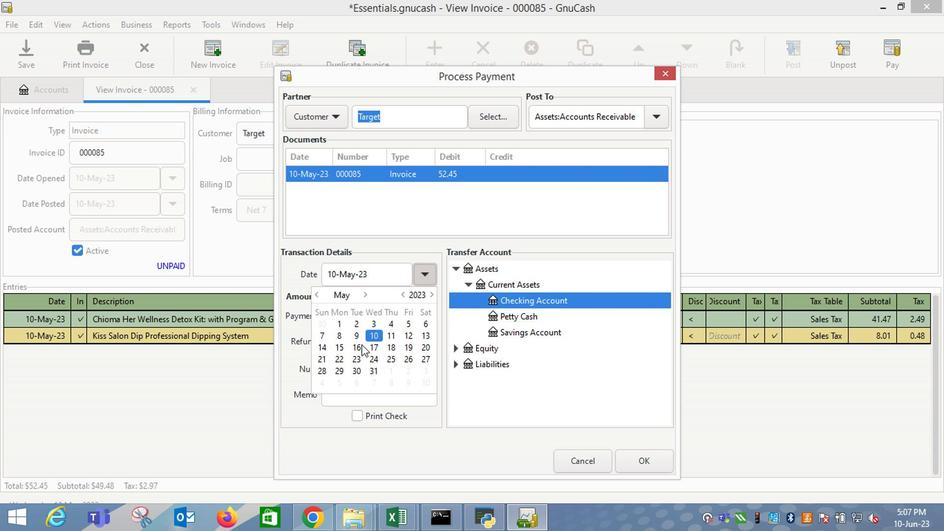
Action: Mouse pressed left at (360, 350)
Screenshot: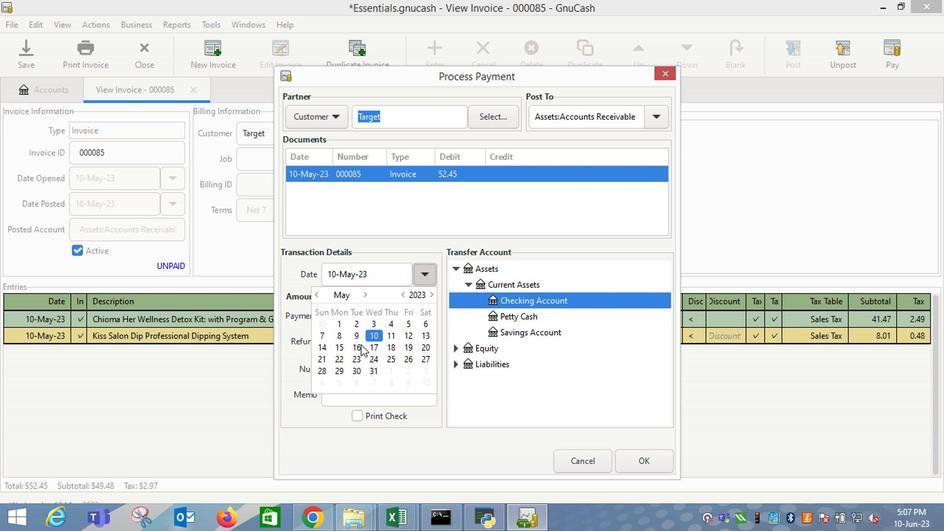 
Action: Mouse moved to (464, 328)
Screenshot: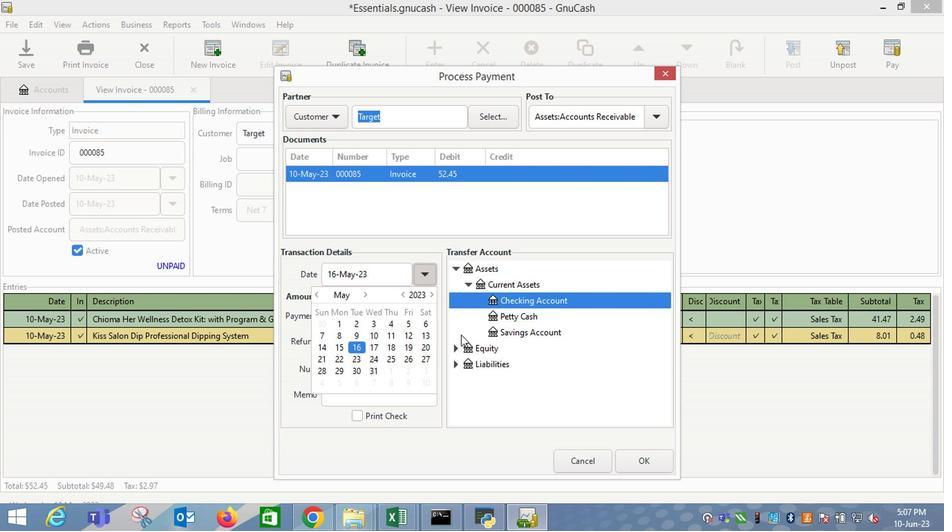 
Action: Mouse pressed left at (464, 328)
Screenshot: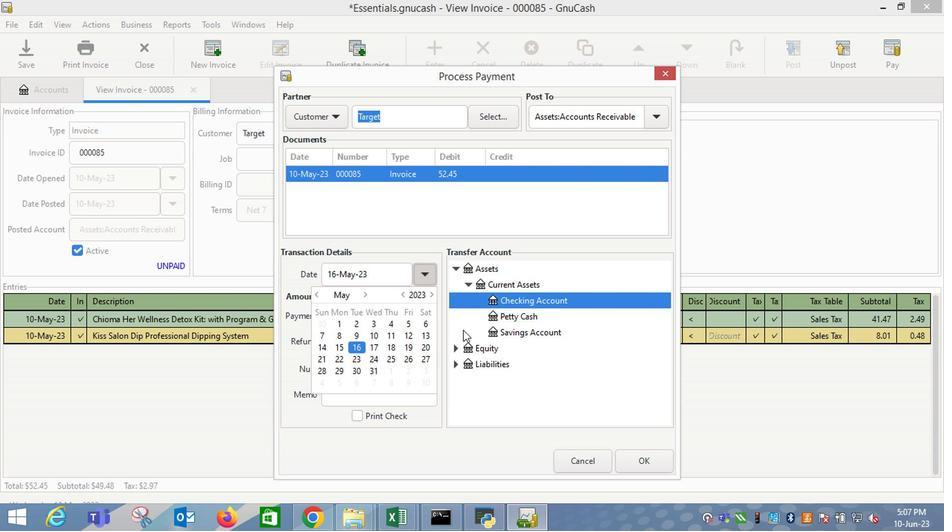 
Action: Mouse moved to (505, 307)
Screenshot: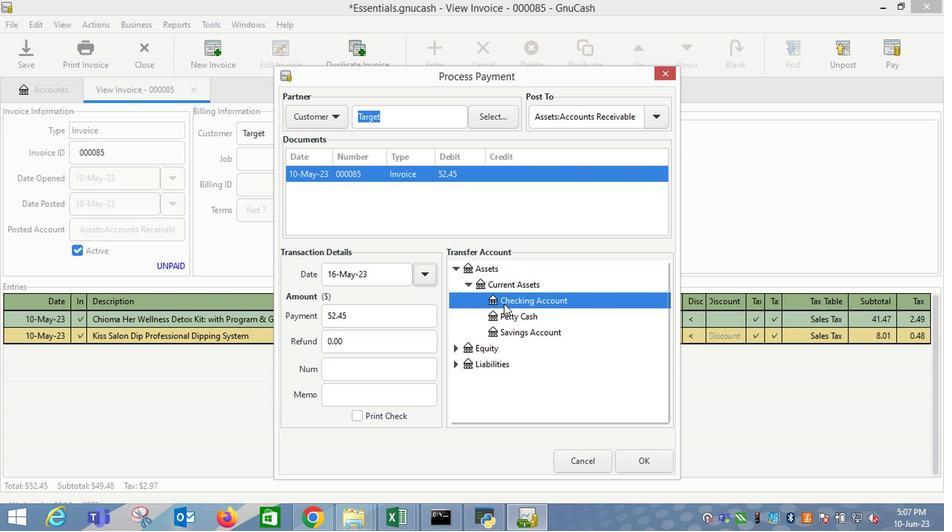 
Action: Mouse pressed left at (505, 307)
Screenshot: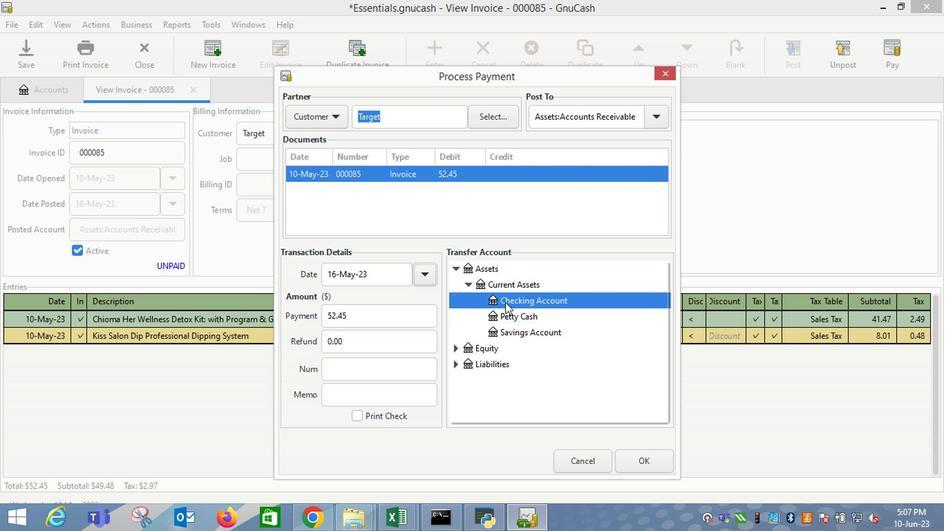 
Action: Mouse moved to (652, 463)
Screenshot: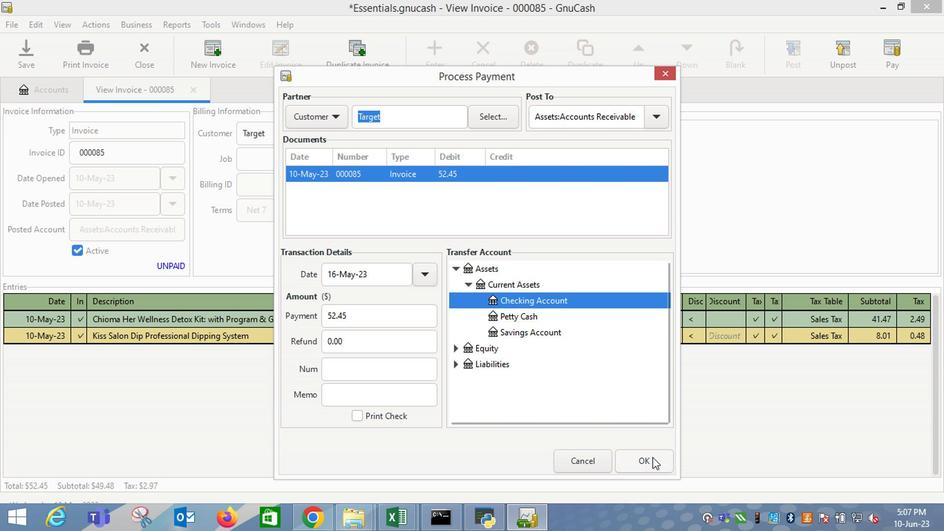 
Action: Mouse pressed left at (652, 463)
Screenshot: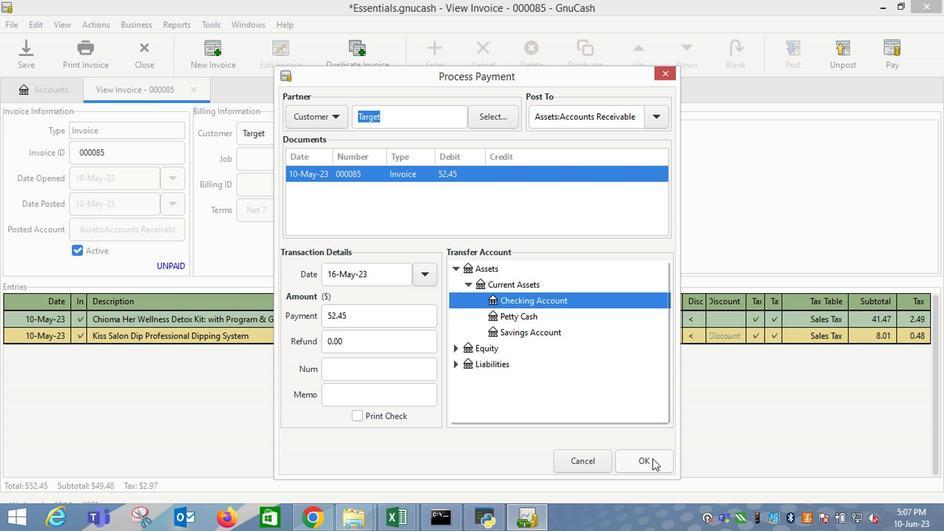 
Action: Mouse moved to (91, 68)
Screenshot: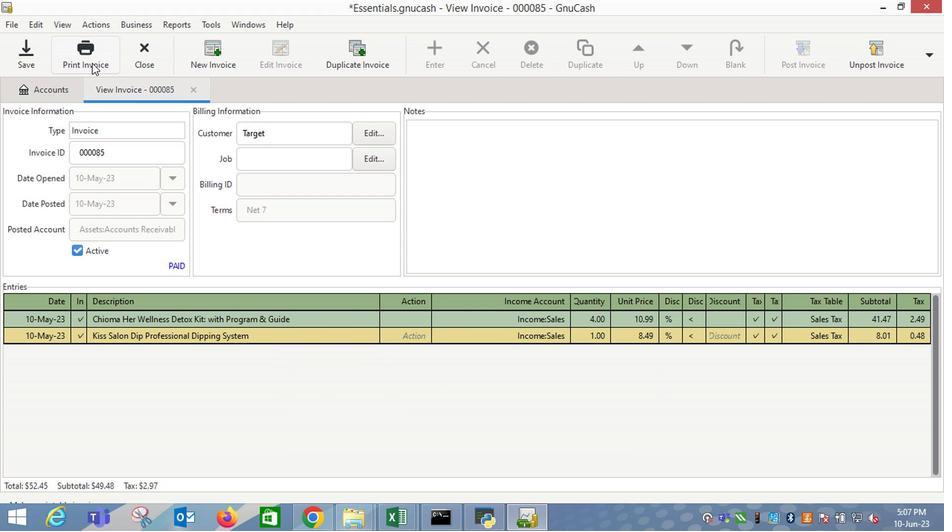 
Action: Mouse pressed left at (91, 68)
Screenshot: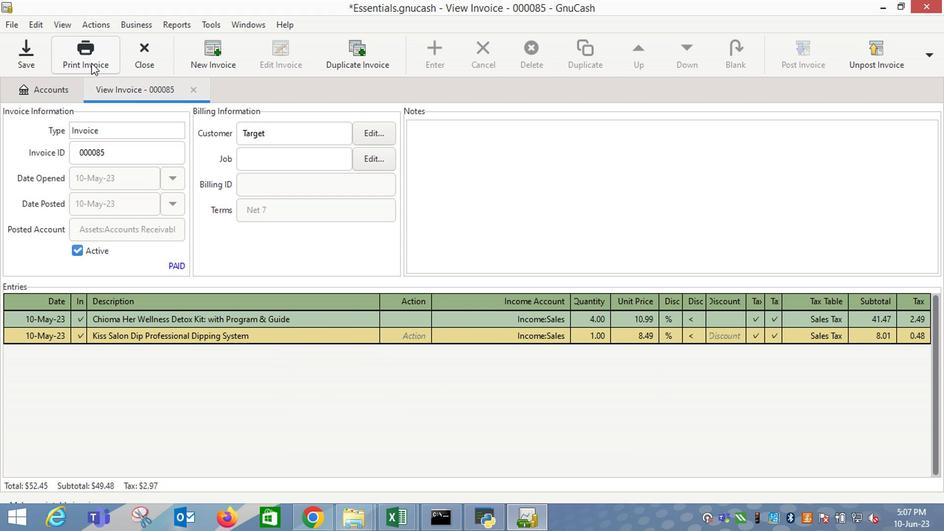 
Action: Mouse moved to (644, 63)
Screenshot: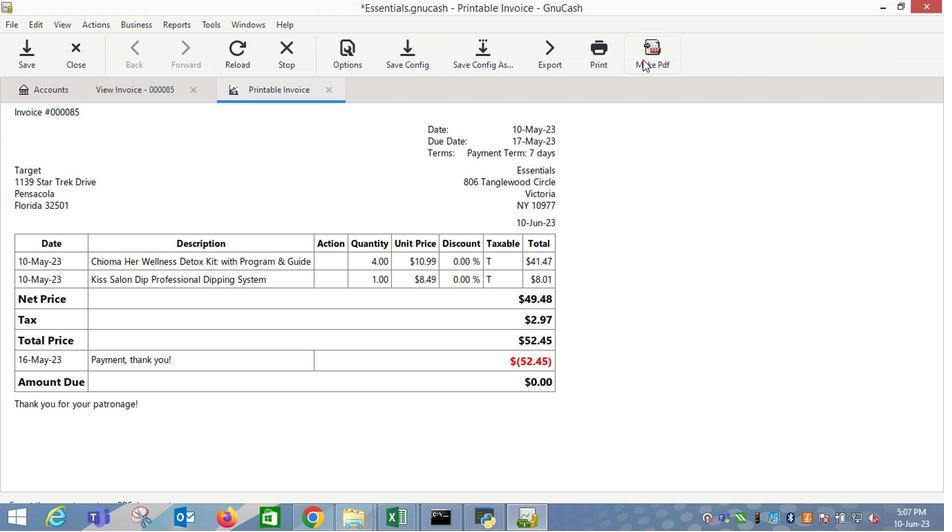 
Action: Mouse pressed left at (644, 63)
Screenshot: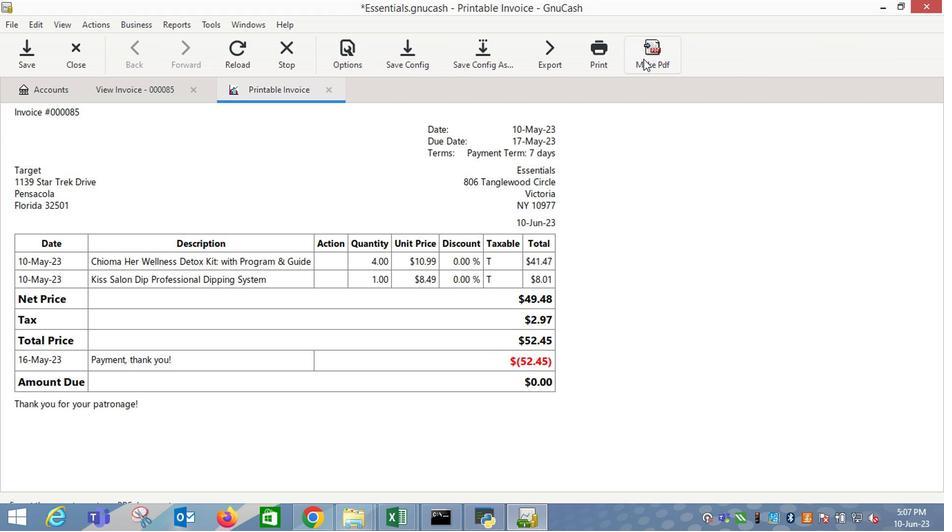 
Action: Mouse moved to (683, 474)
Screenshot: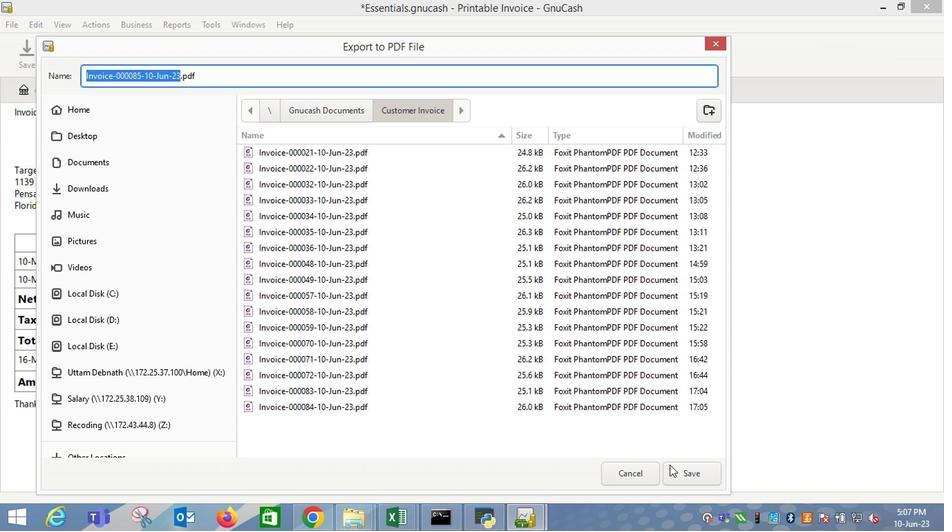 
Action: Mouse pressed left at (683, 474)
Screenshot: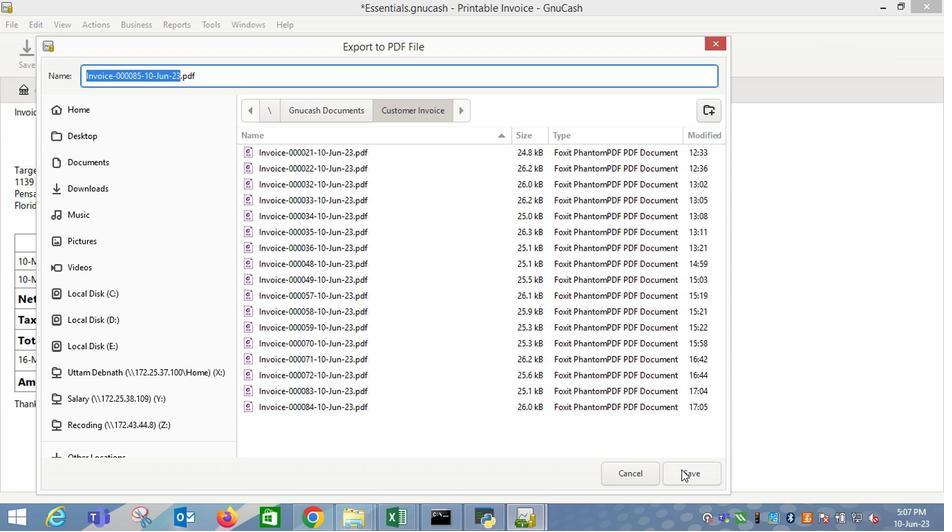 
Action: Mouse moved to (334, 285)
Screenshot: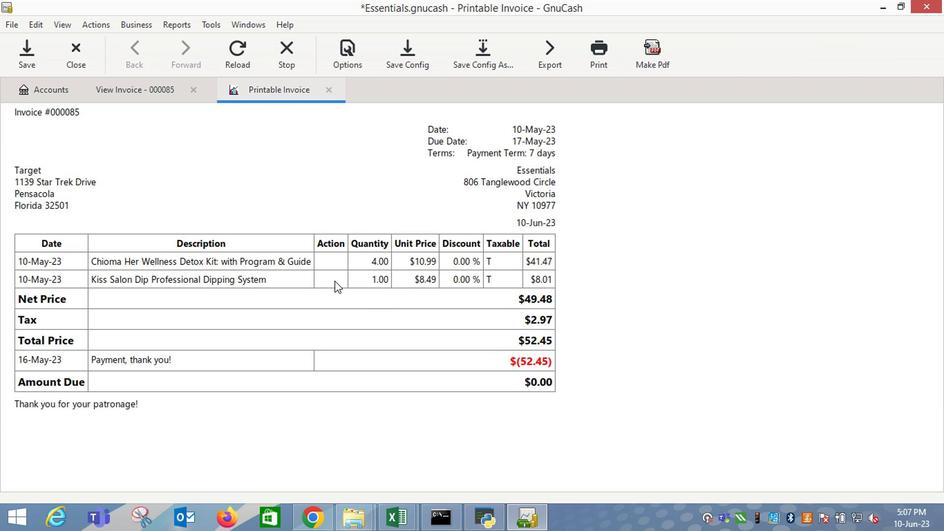 
